 Task: Find connections with filter location Mitcham with filter topic #Futurismwith filter profile language Spanish with filter current company WIKA Group with filter school Uttarakhand Technical University with filter industry Computer Hardware Manufacturing with filter service category Graphic Design with filter keywords title Travel Agent
Action: Mouse moved to (520, 55)
Screenshot: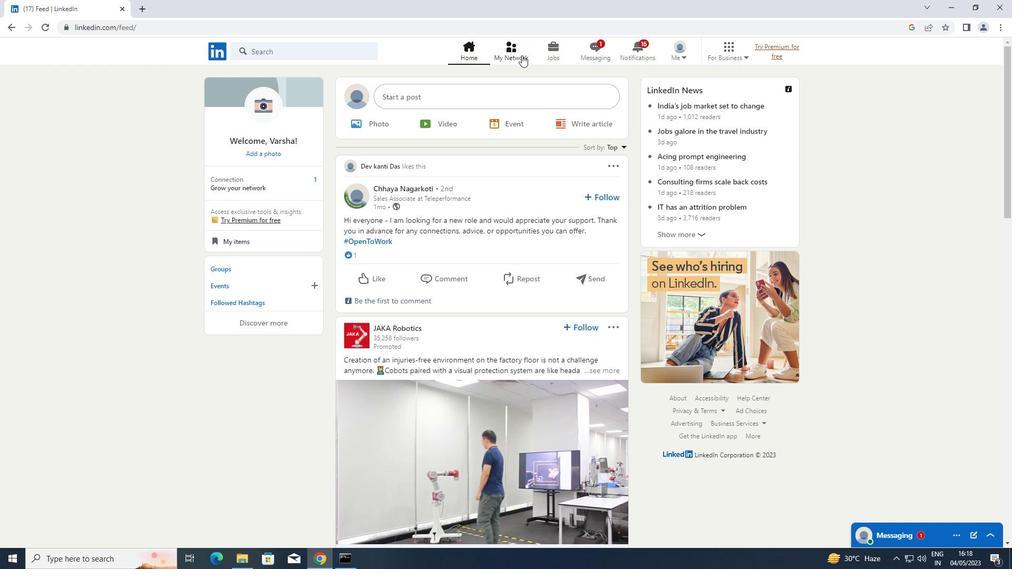 
Action: Mouse pressed left at (520, 55)
Screenshot: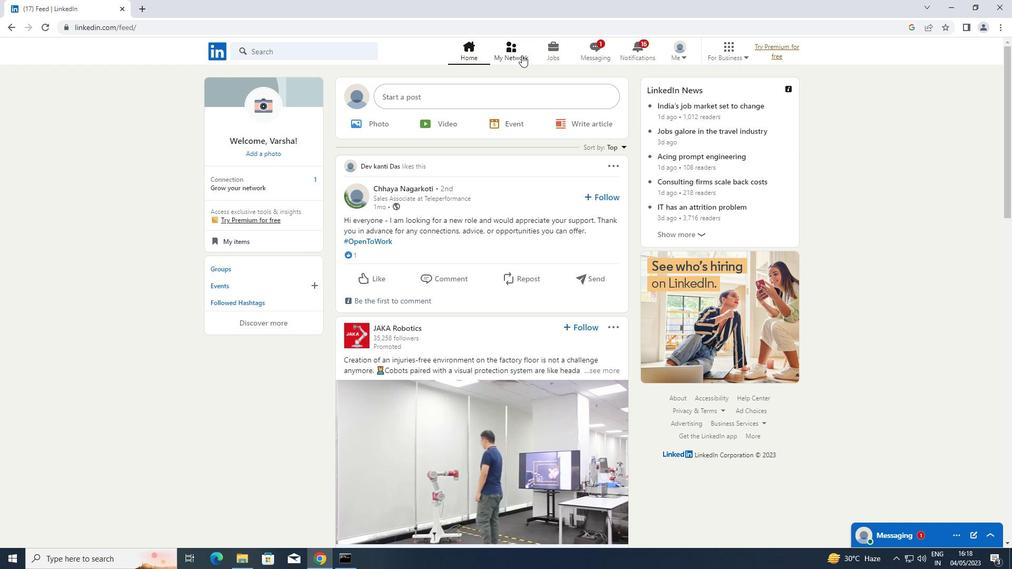 
Action: Mouse moved to (247, 105)
Screenshot: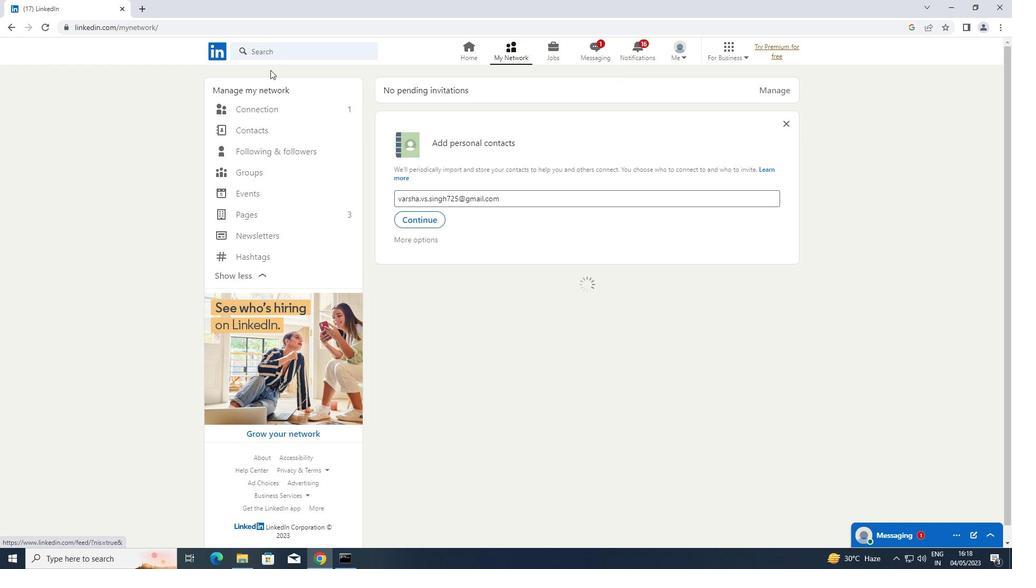 
Action: Mouse pressed left at (247, 105)
Screenshot: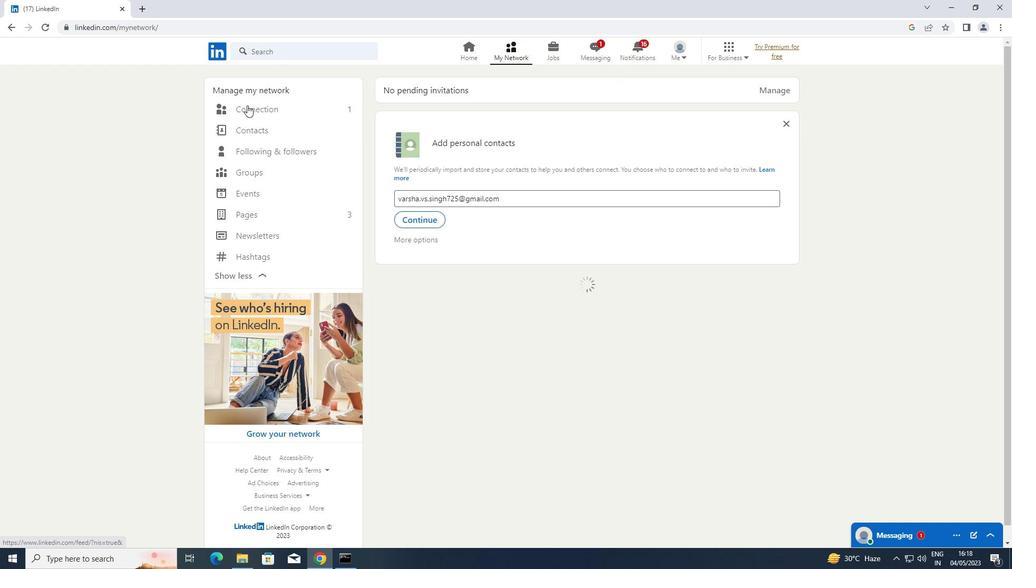 
Action: Mouse moved to (588, 106)
Screenshot: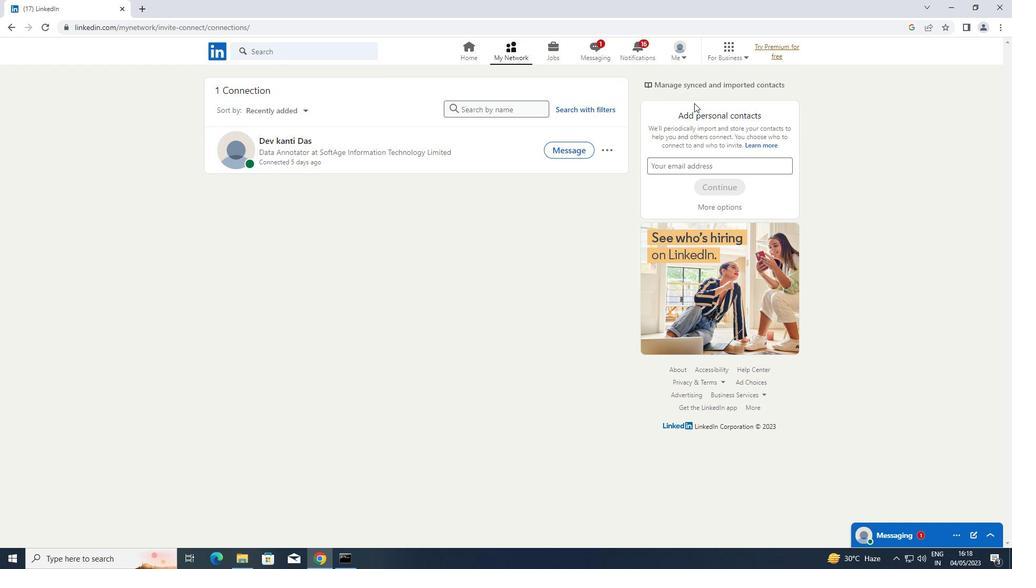 
Action: Mouse pressed left at (588, 106)
Screenshot: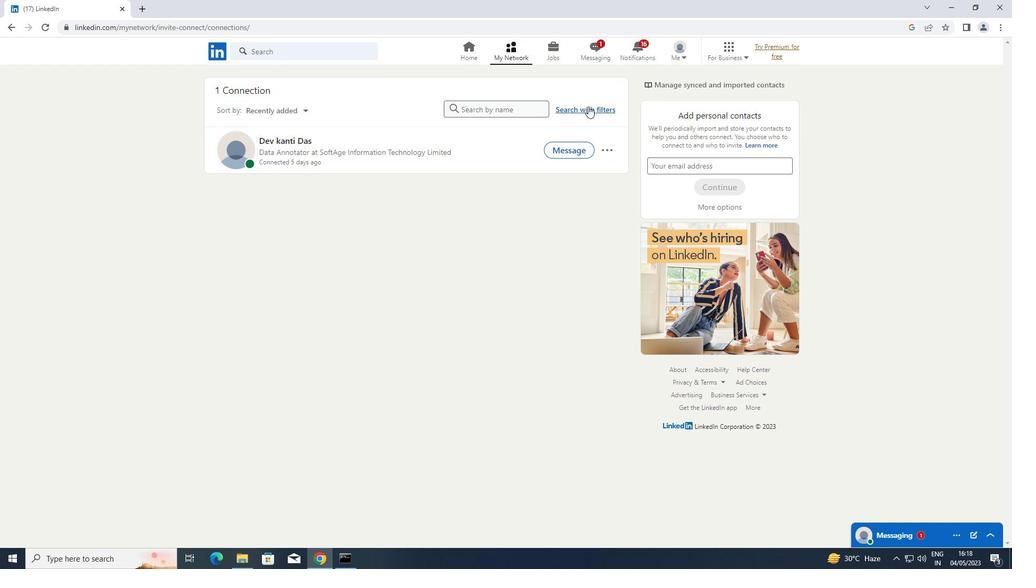
Action: Mouse moved to (545, 83)
Screenshot: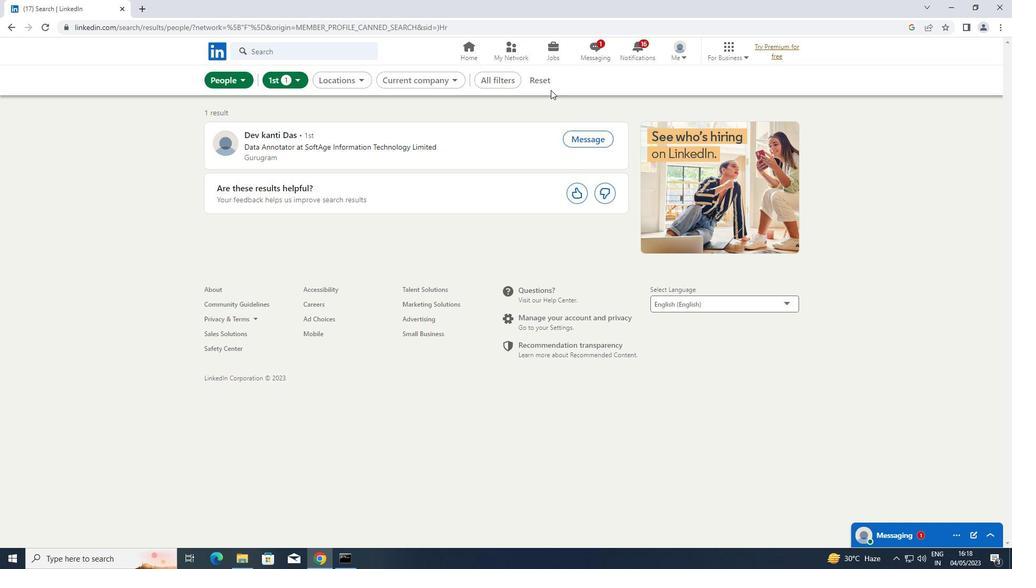 
Action: Mouse pressed left at (545, 83)
Screenshot: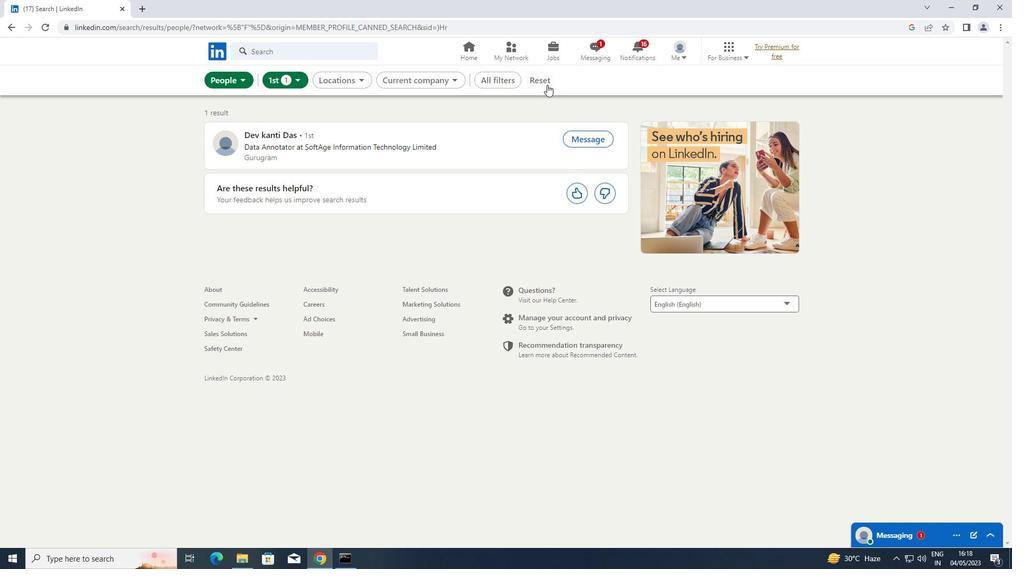 
Action: Mouse moved to (528, 83)
Screenshot: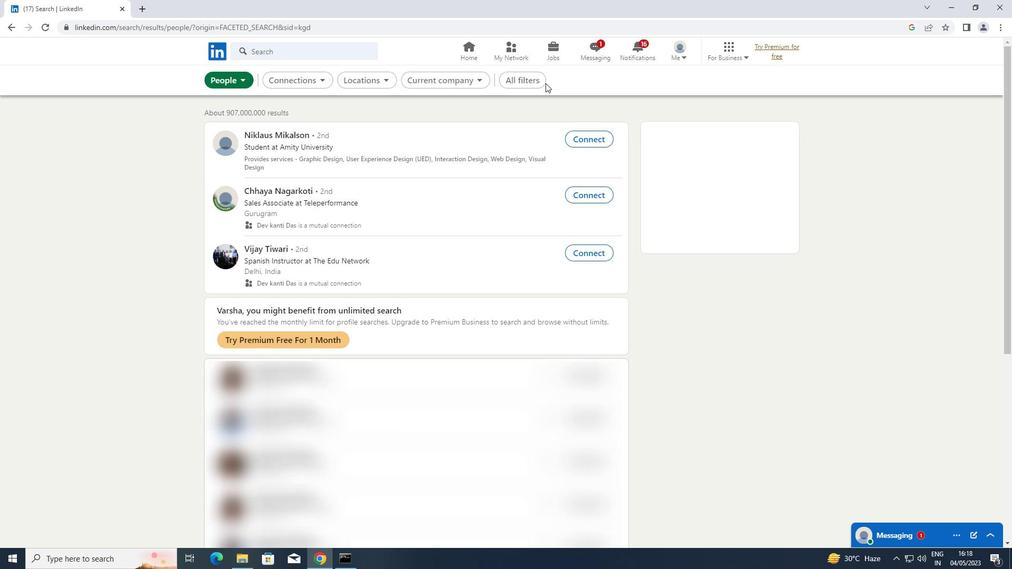 
Action: Mouse pressed left at (528, 83)
Screenshot: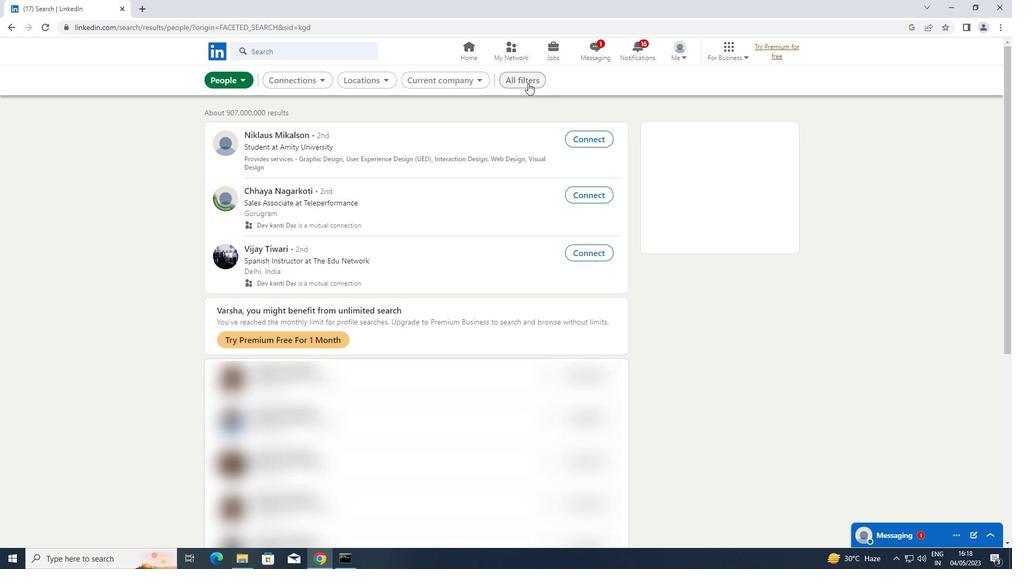 
Action: Mouse moved to (751, 231)
Screenshot: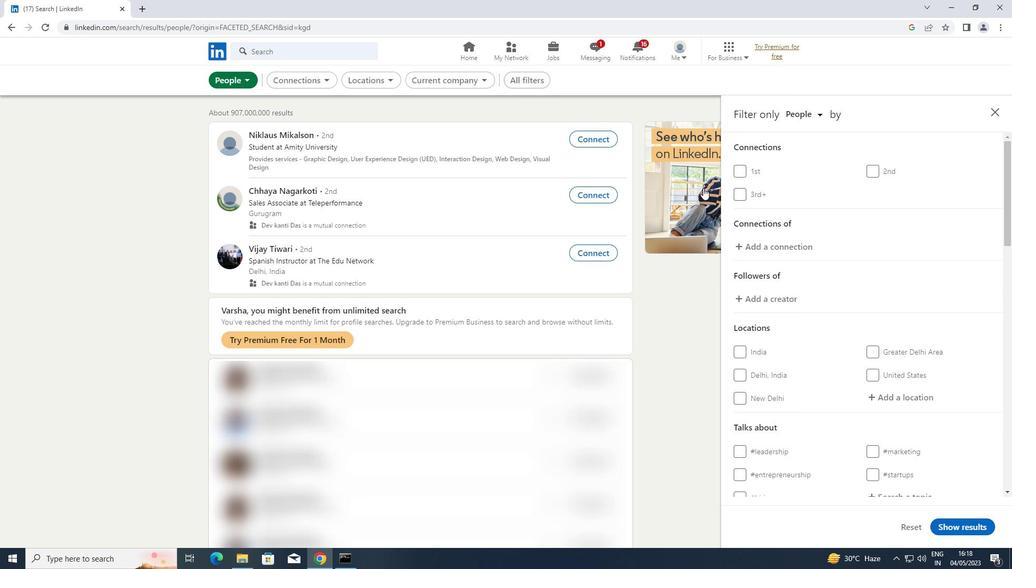 
Action: Mouse scrolled (751, 230) with delta (0, 0)
Screenshot: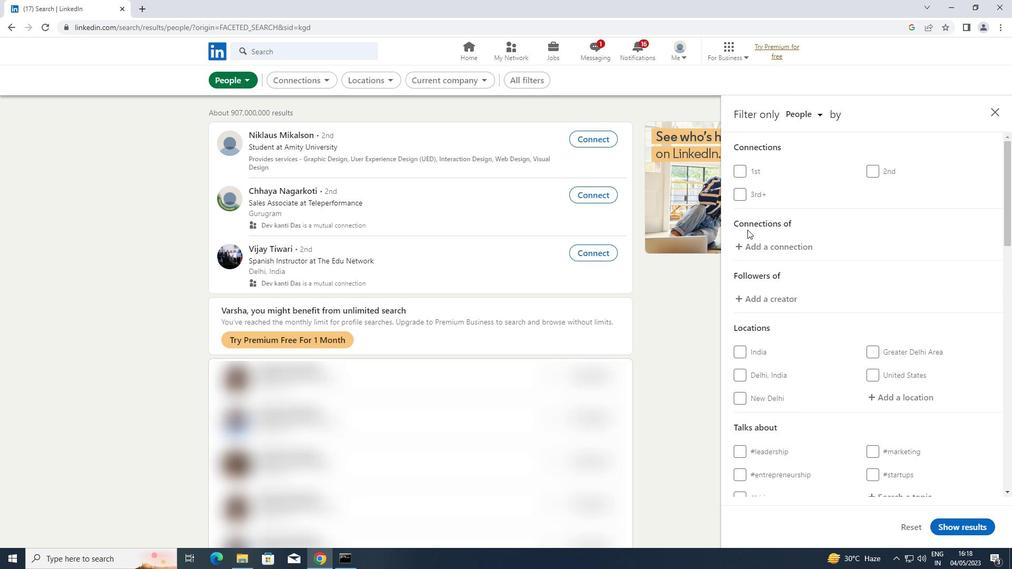 
Action: Mouse scrolled (751, 230) with delta (0, 0)
Screenshot: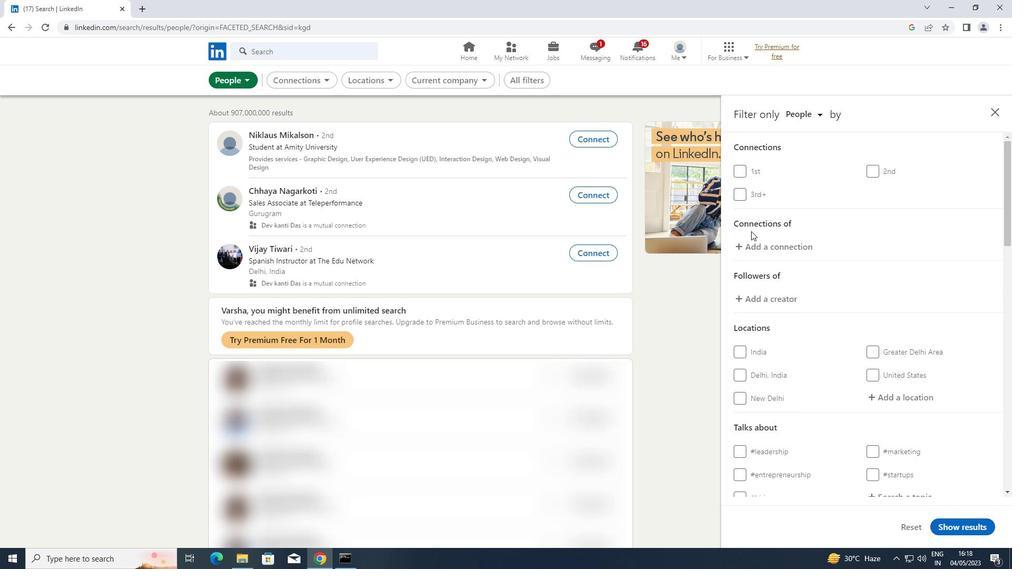 
Action: Mouse moved to (899, 283)
Screenshot: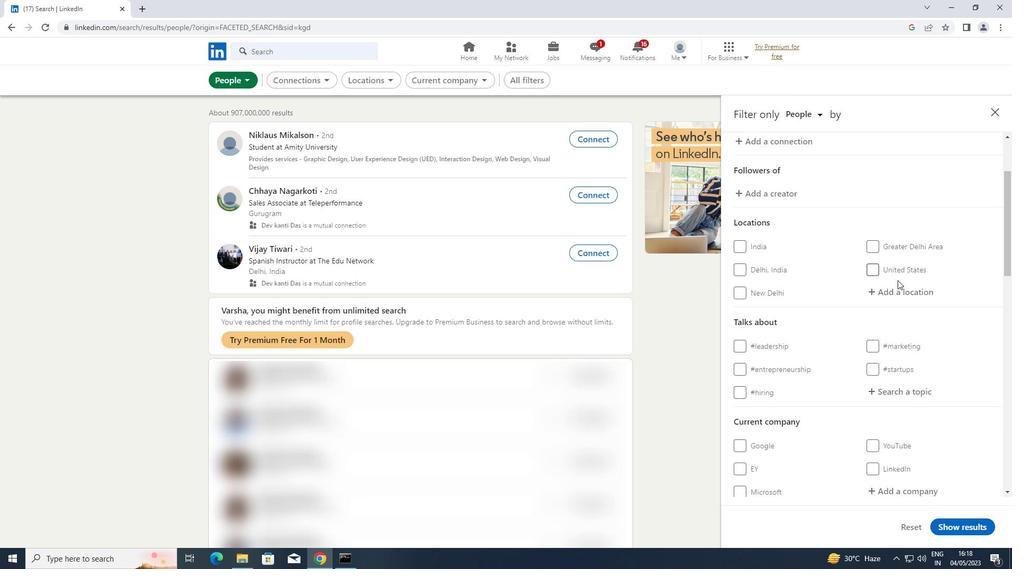 
Action: Mouse pressed left at (899, 283)
Screenshot: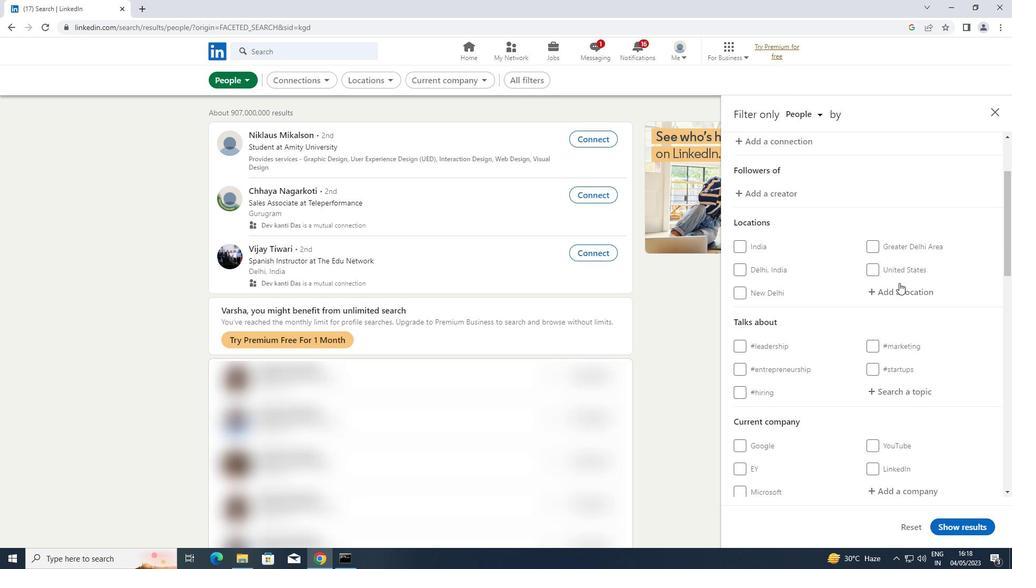 
Action: Key pressed <Key.shift>MITCHAM
Screenshot: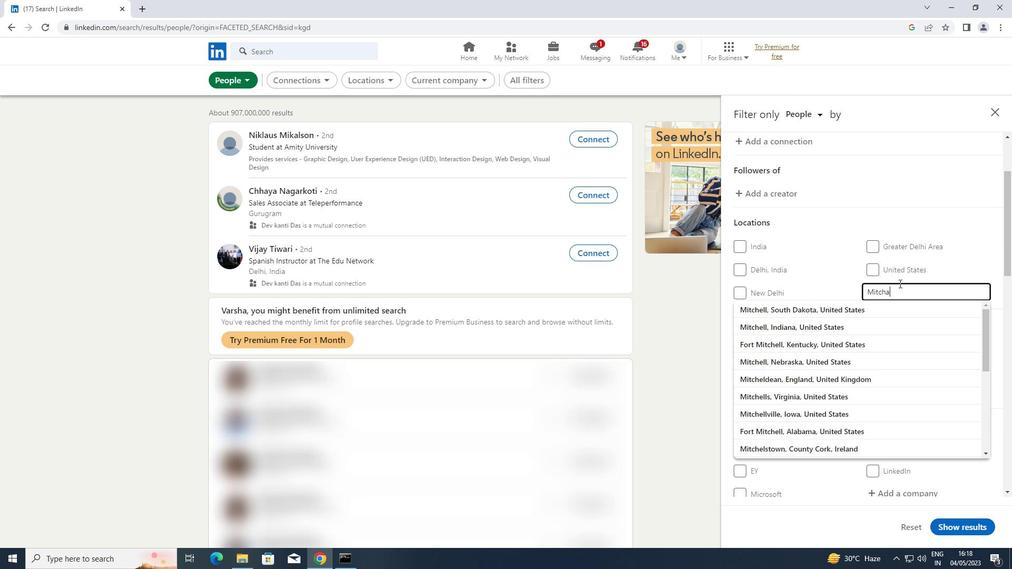 
Action: Mouse moved to (902, 389)
Screenshot: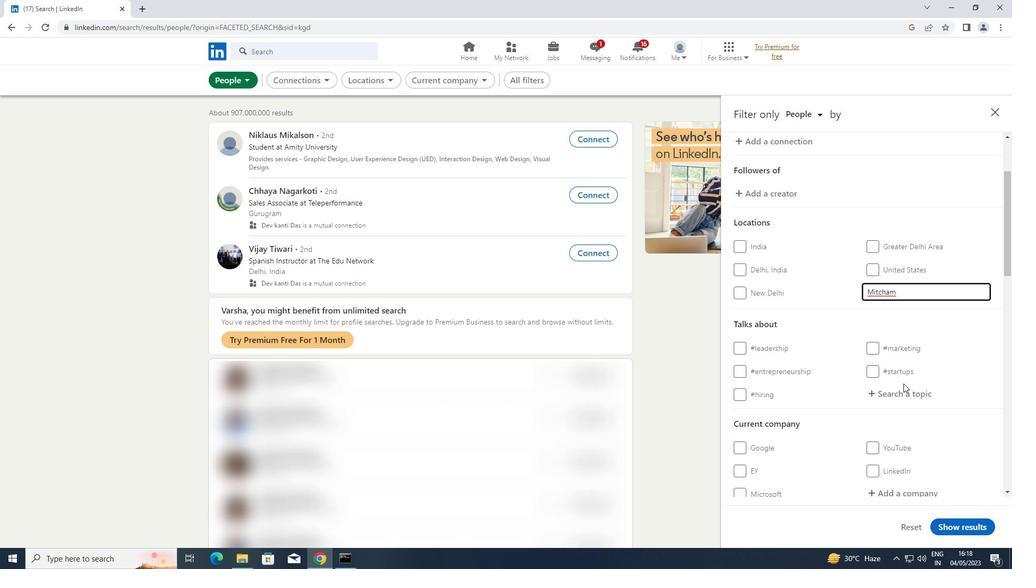 
Action: Mouse pressed left at (902, 389)
Screenshot: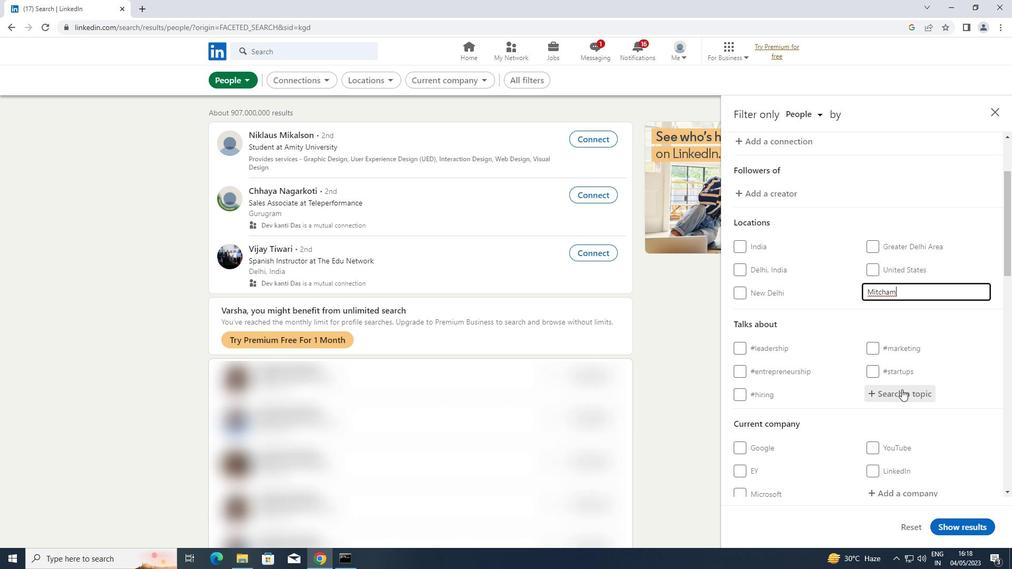 
Action: Key pressed <Key.shift>FUTURISM
Screenshot: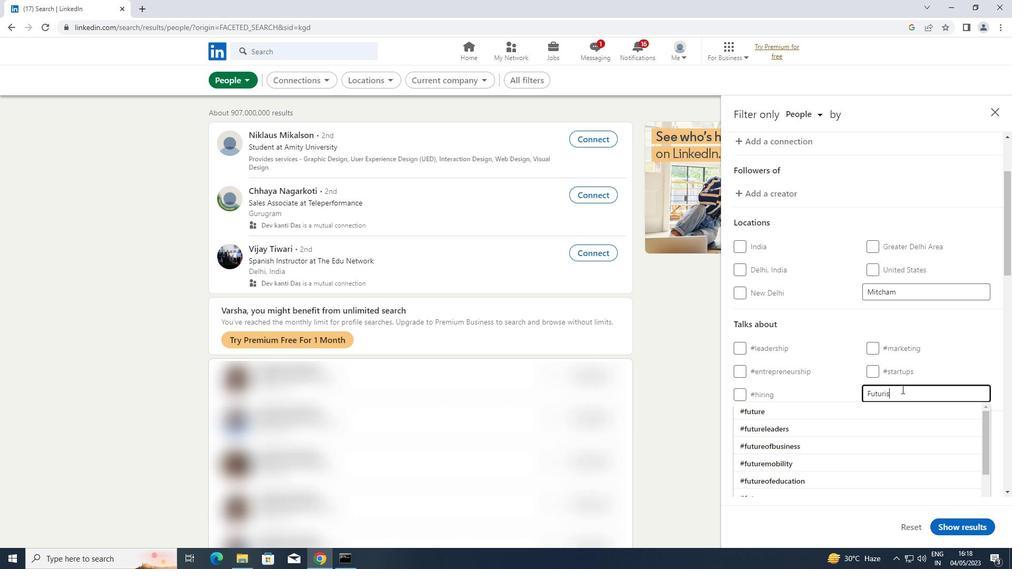 
Action: Mouse moved to (782, 409)
Screenshot: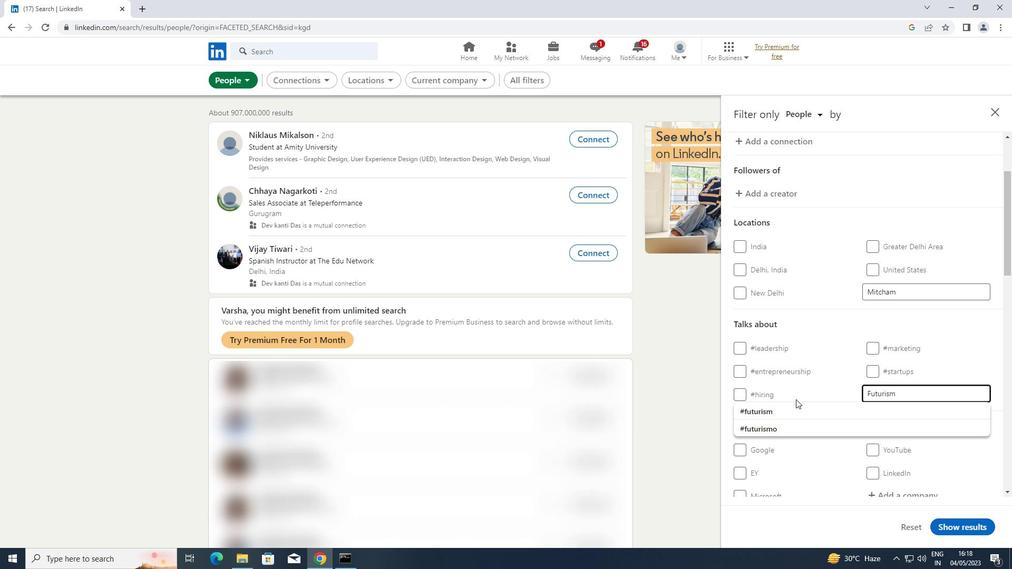 
Action: Mouse pressed left at (782, 409)
Screenshot: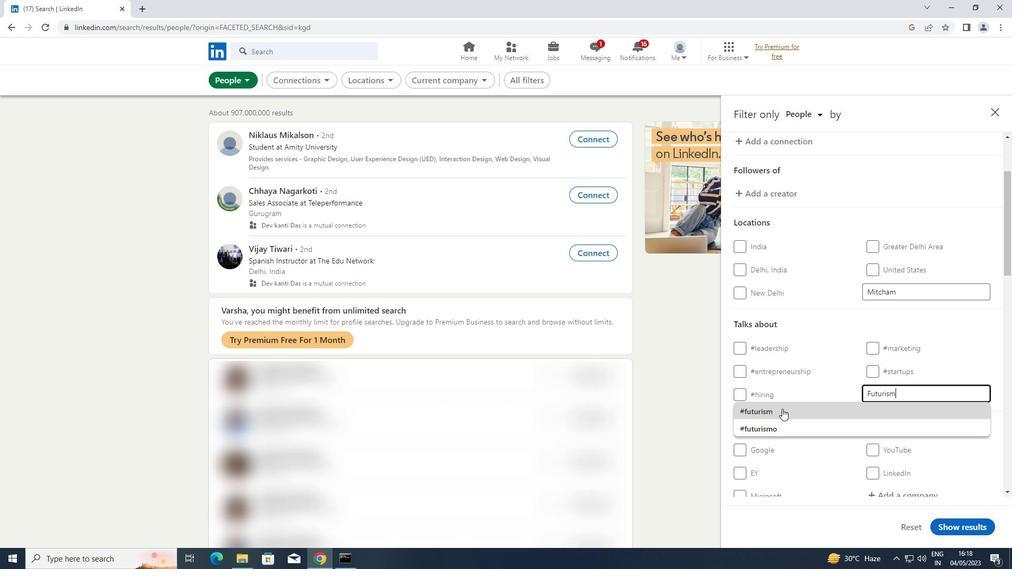 
Action: Mouse moved to (808, 389)
Screenshot: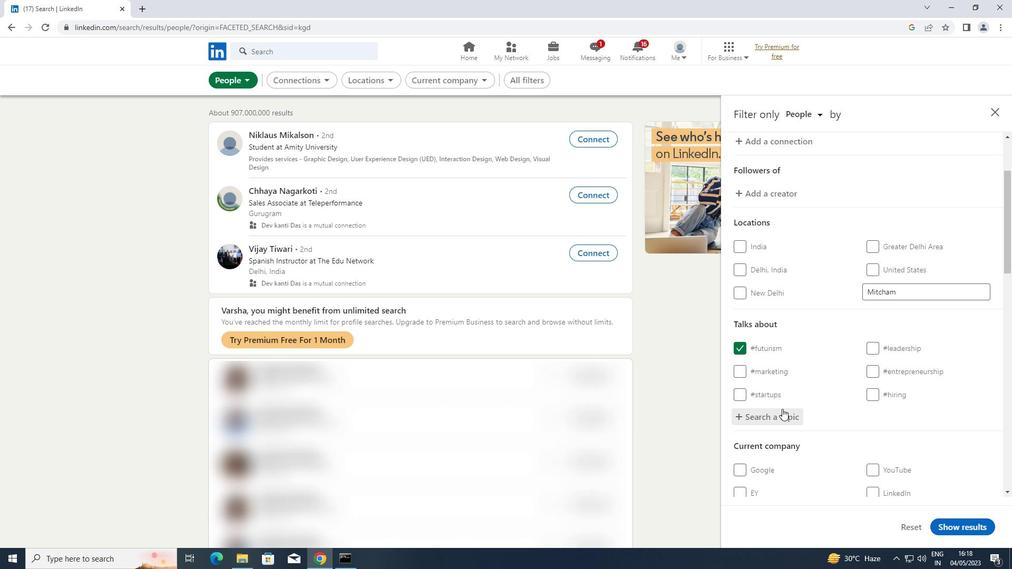 
Action: Mouse scrolled (808, 389) with delta (0, 0)
Screenshot: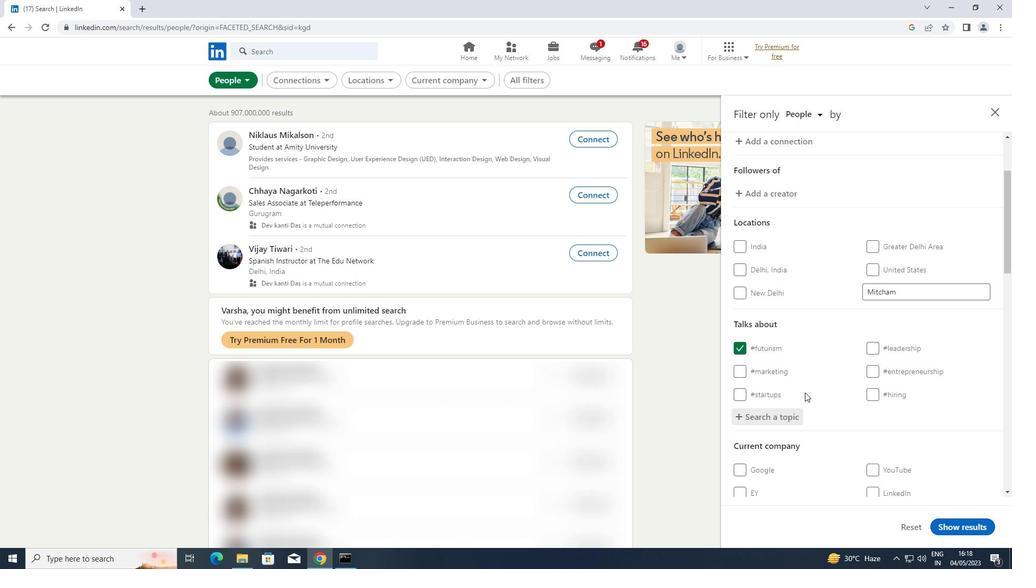 
Action: Mouse scrolled (808, 389) with delta (0, 0)
Screenshot: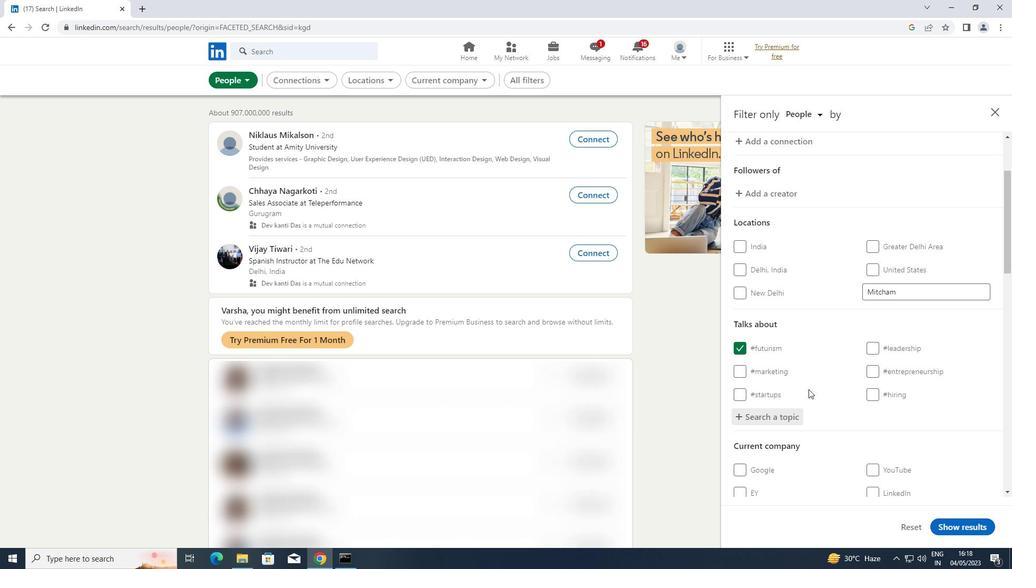 
Action: Mouse scrolled (808, 389) with delta (0, 0)
Screenshot: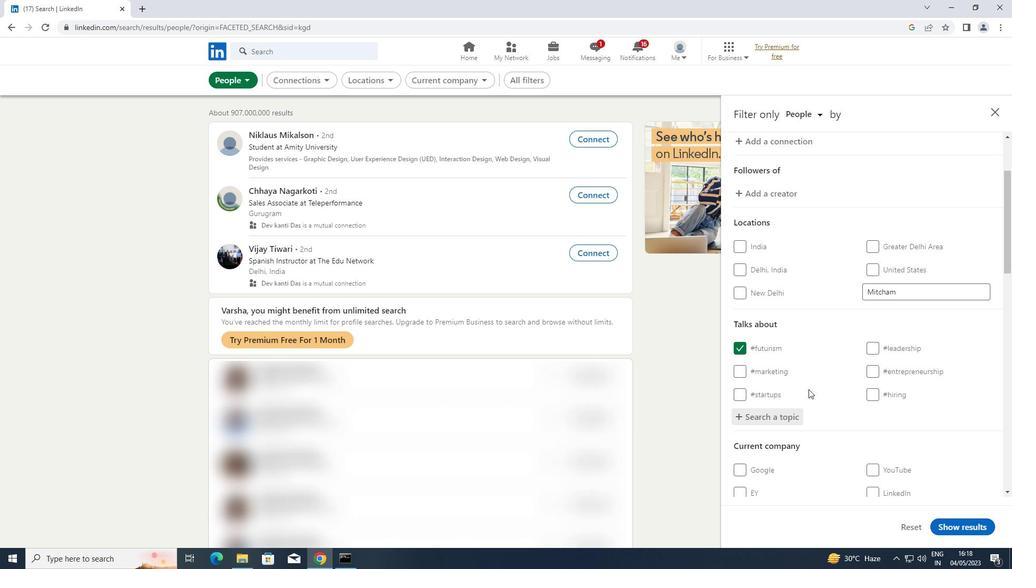 
Action: Mouse scrolled (808, 389) with delta (0, 0)
Screenshot: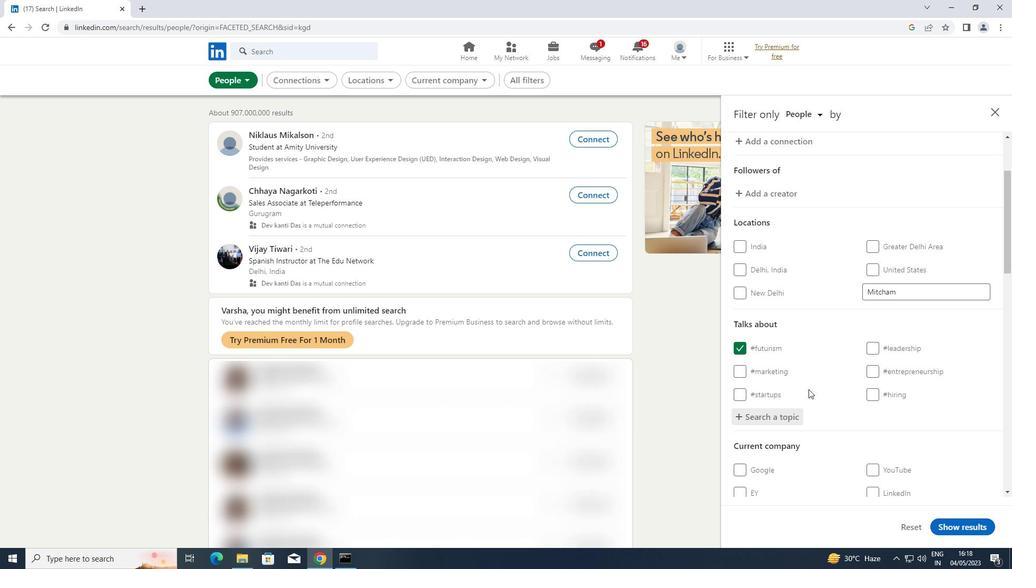 
Action: Mouse scrolled (808, 389) with delta (0, 0)
Screenshot: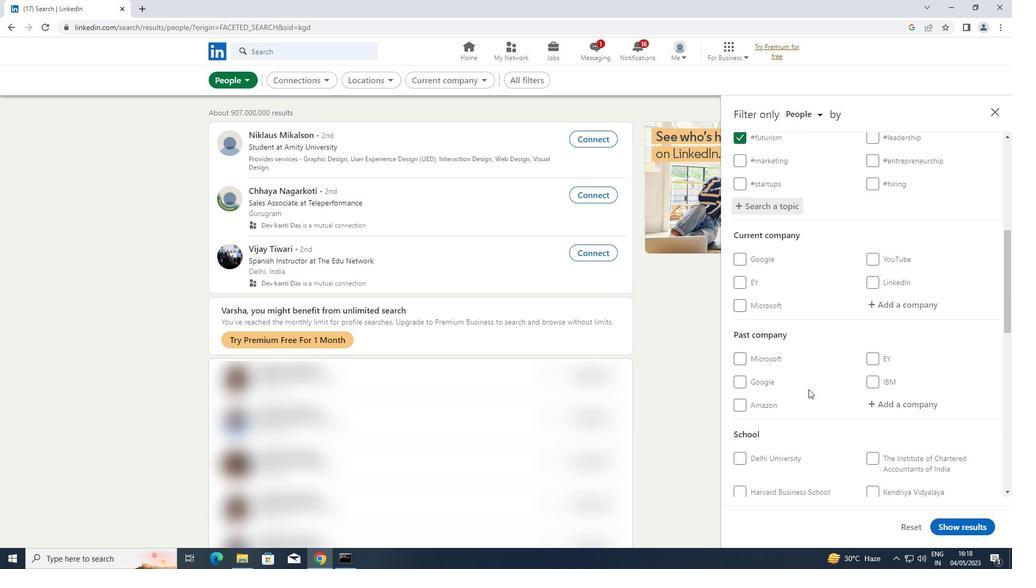 
Action: Mouse scrolled (808, 389) with delta (0, 0)
Screenshot: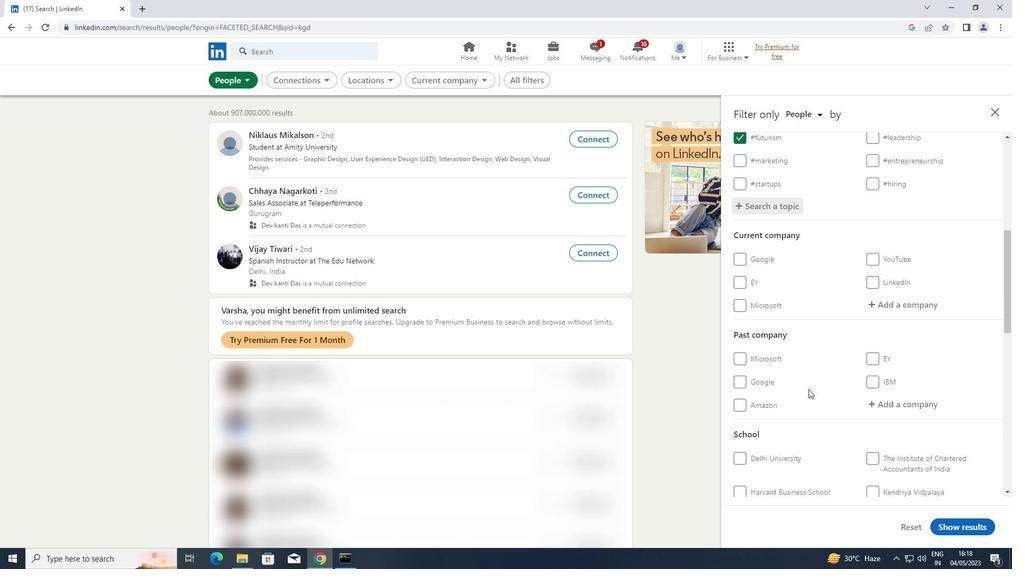 
Action: Mouse scrolled (808, 389) with delta (0, 0)
Screenshot: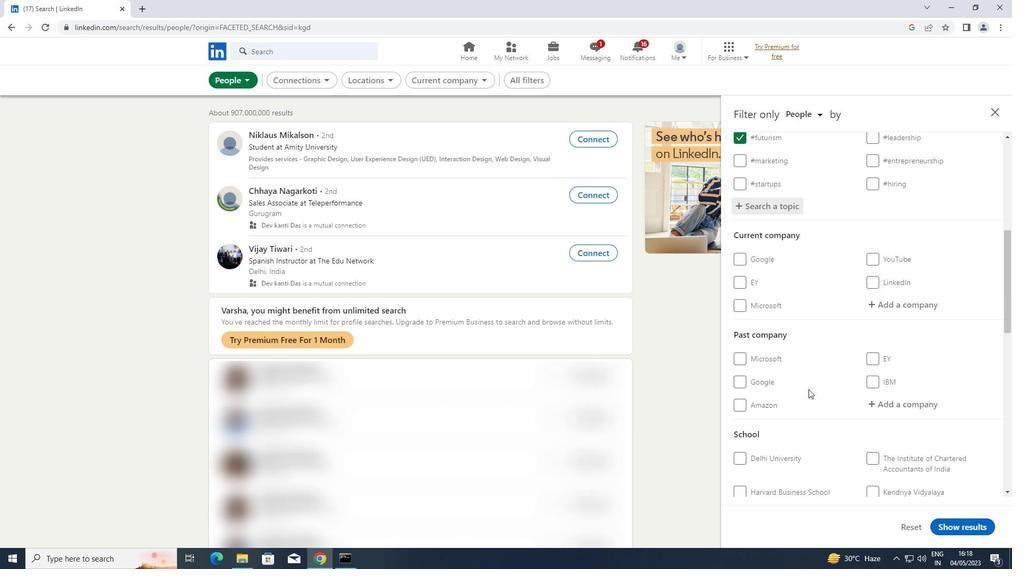 
Action: Mouse scrolled (808, 389) with delta (0, 0)
Screenshot: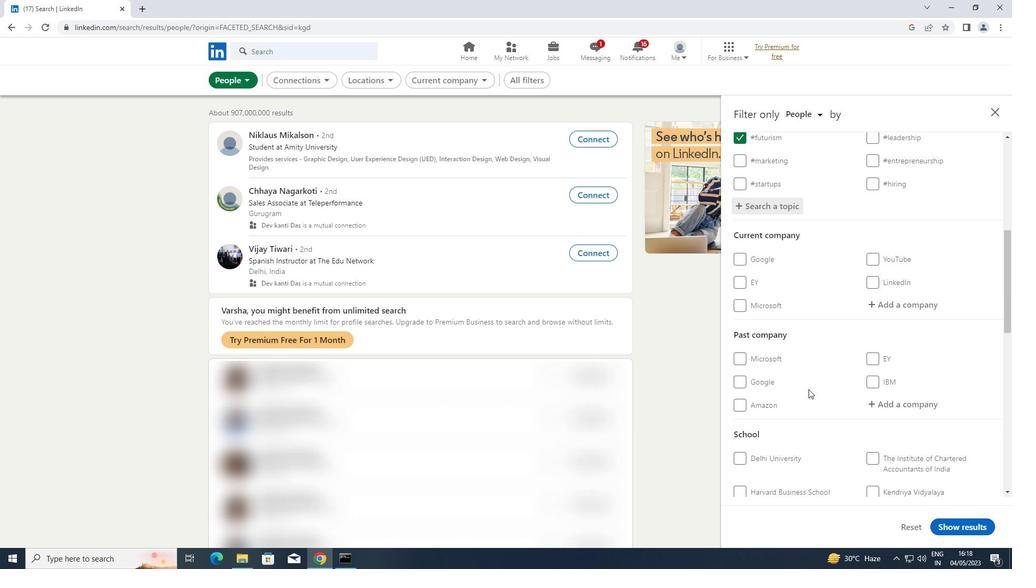 
Action: Mouse scrolled (808, 389) with delta (0, 0)
Screenshot: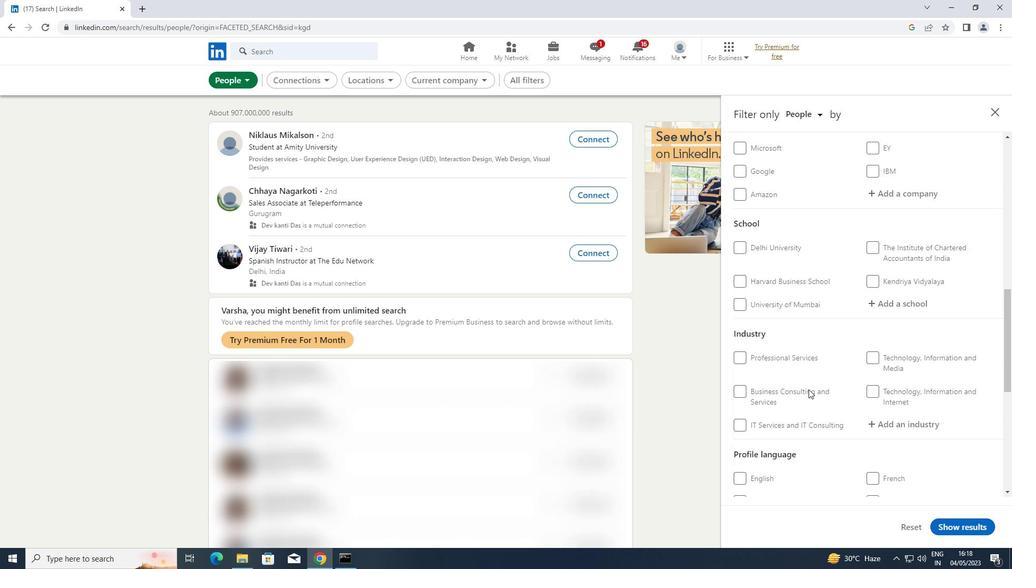 
Action: Mouse scrolled (808, 389) with delta (0, 0)
Screenshot: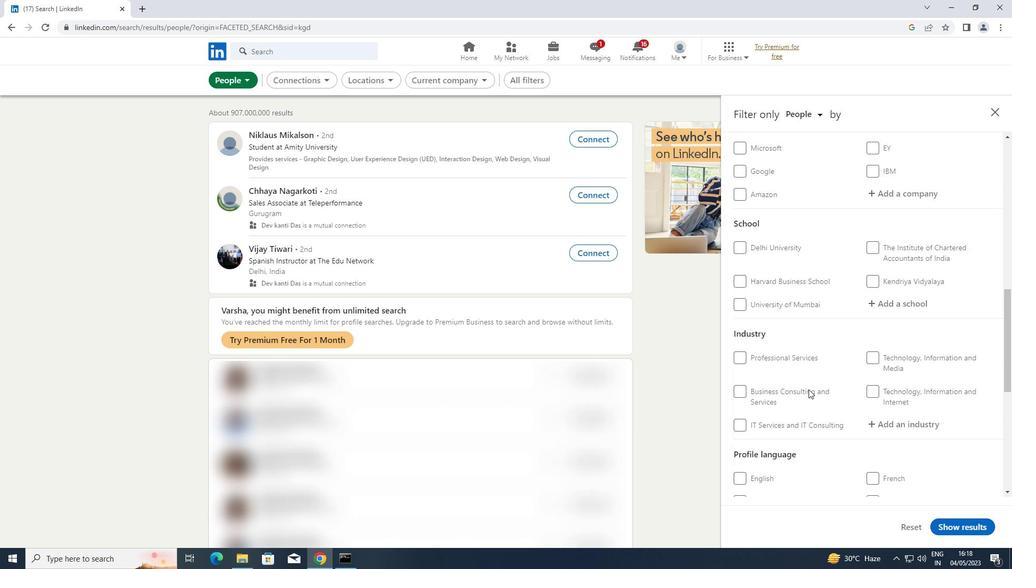 
Action: Mouse moved to (738, 395)
Screenshot: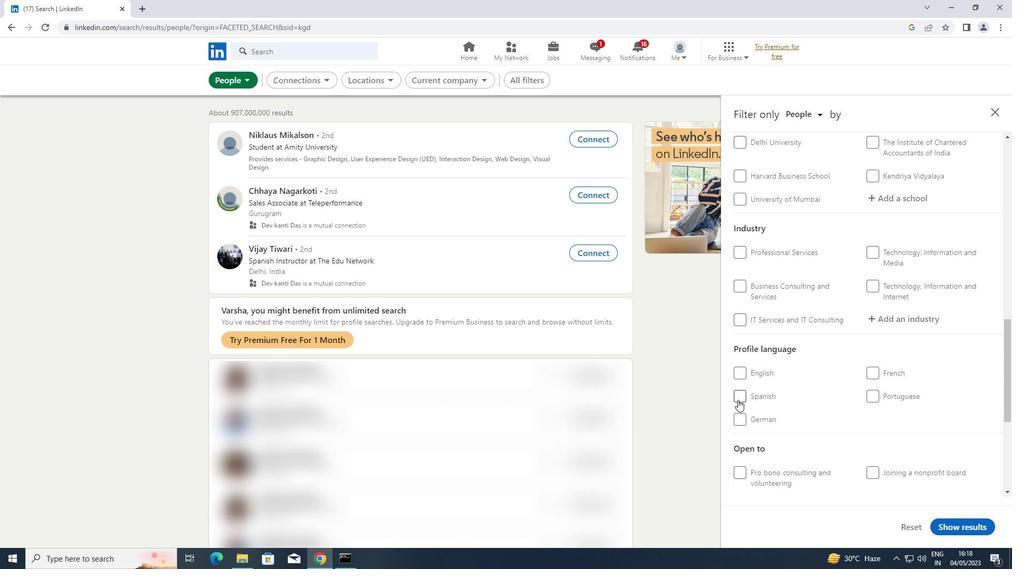 
Action: Mouse pressed left at (738, 395)
Screenshot: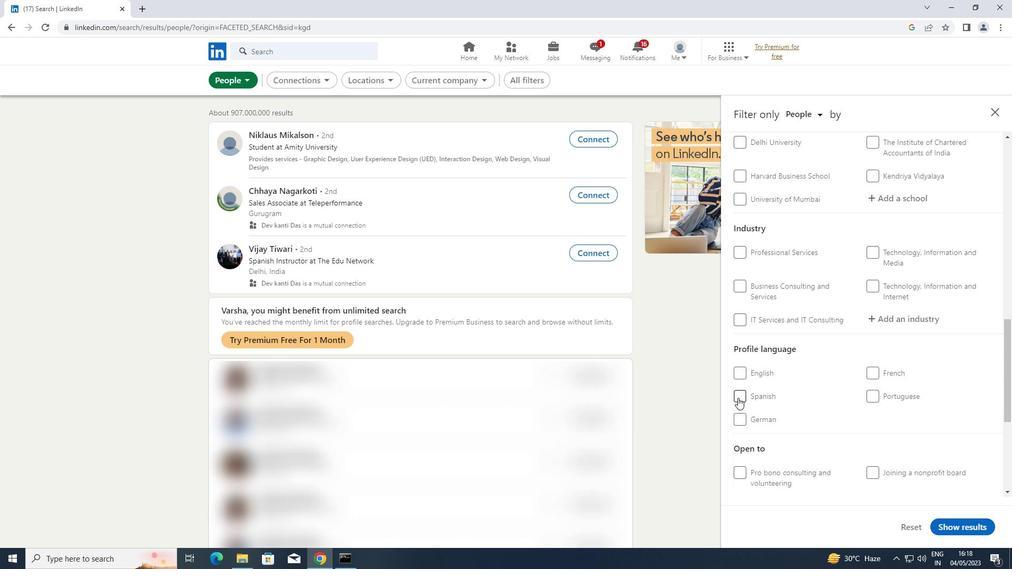 
Action: Mouse moved to (738, 394)
Screenshot: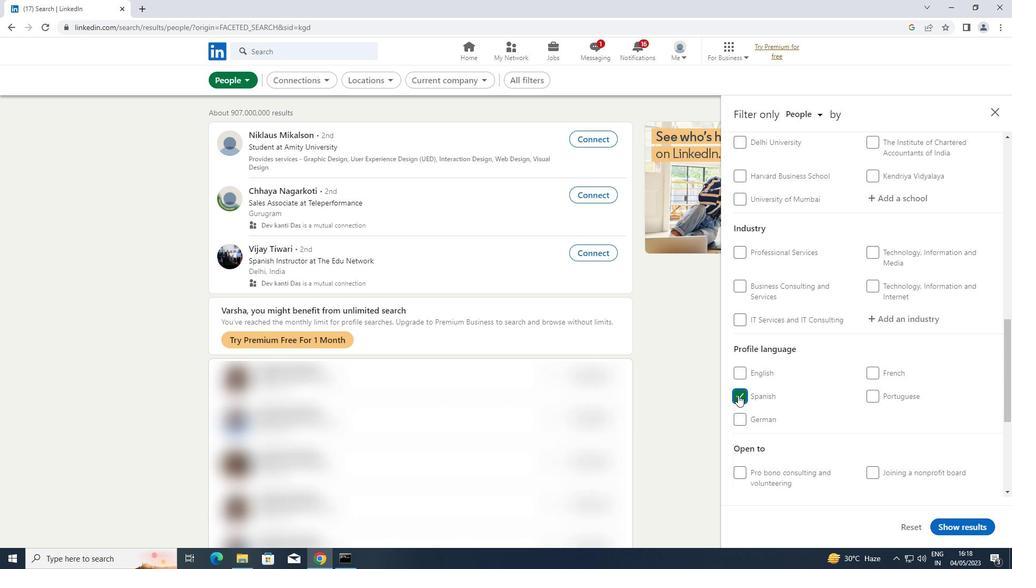
Action: Mouse scrolled (738, 395) with delta (0, 0)
Screenshot: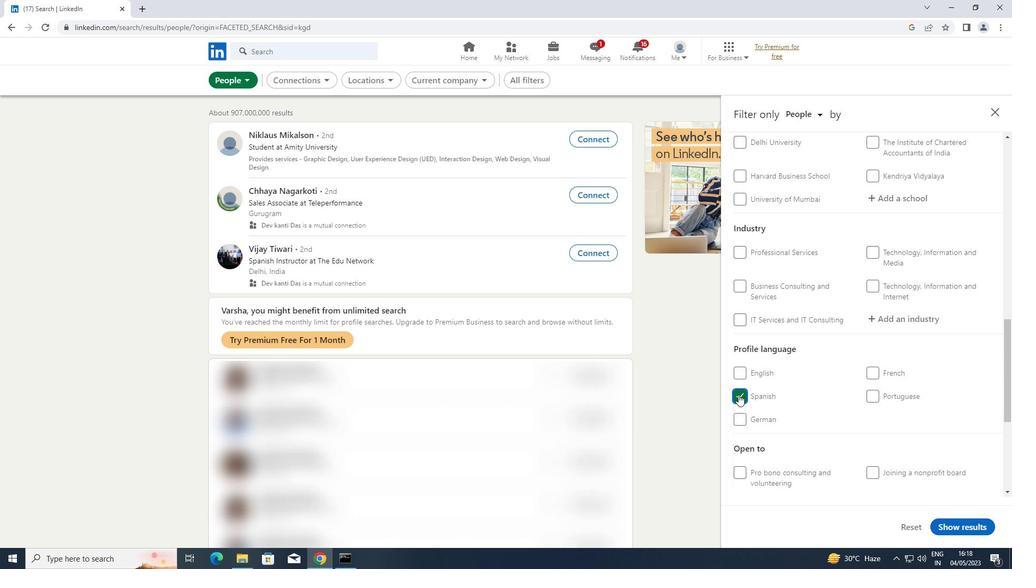 
Action: Mouse scrolled (738, 395) with delta (0, 0)
Screenshot: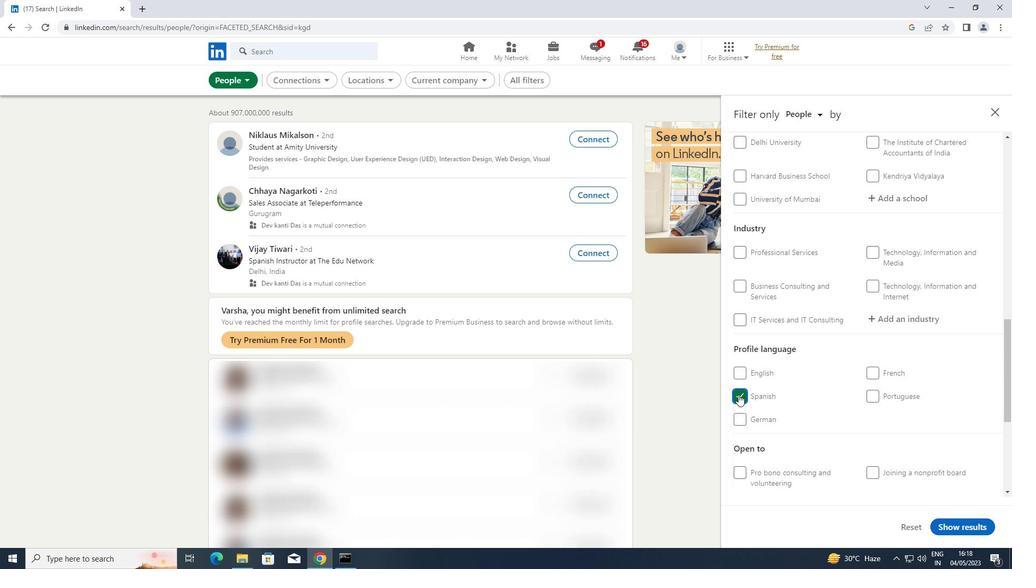 
Action: Mouse scrolled (738, 395) with delta (0, 0)
Screenshot: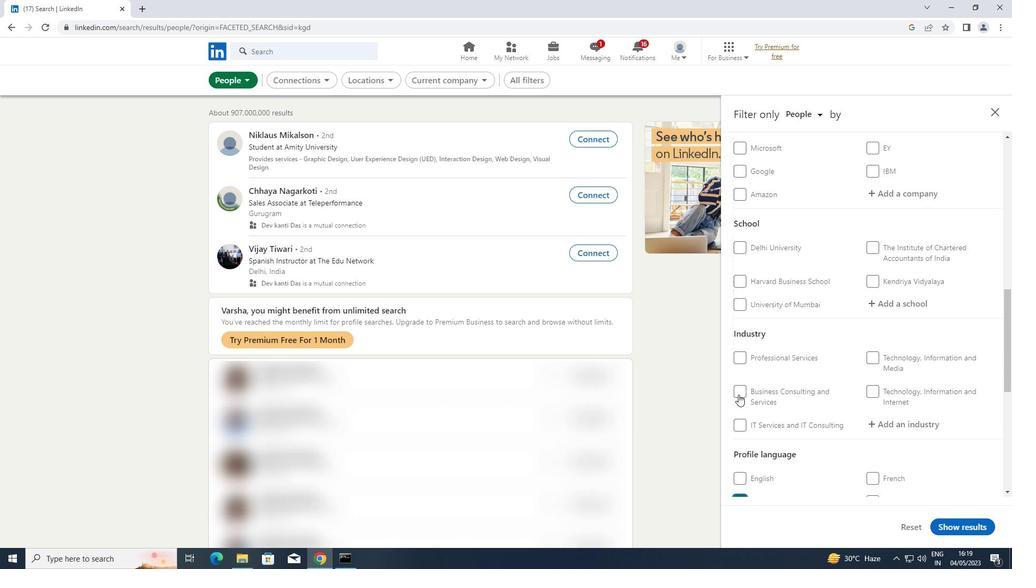 
Action: Mouse scrolled (738, 395) with delta (0, 0)
Screenshot: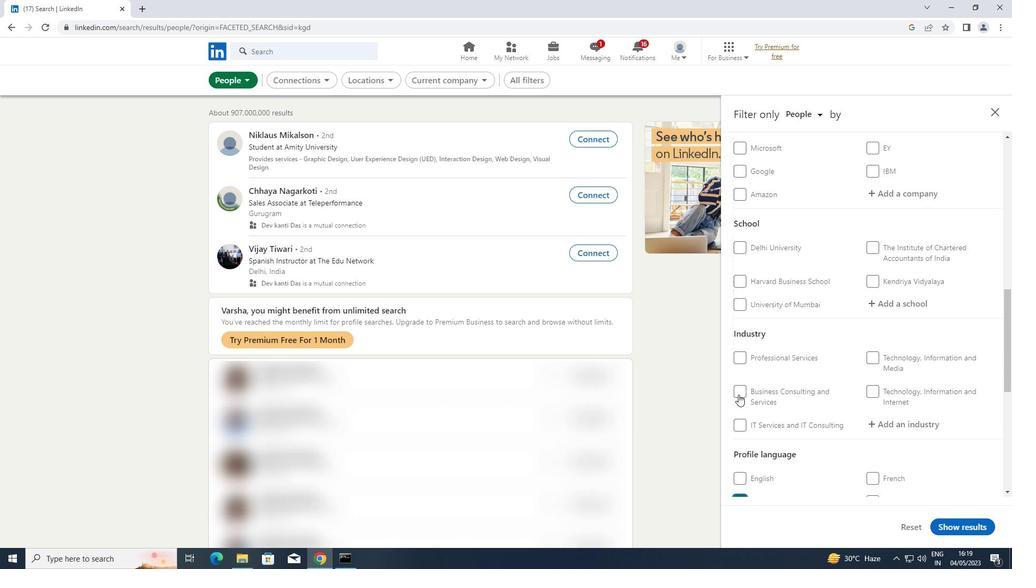 
Action: Mouse scrolled (738, 395) with delta (0, 0)
Screenshot: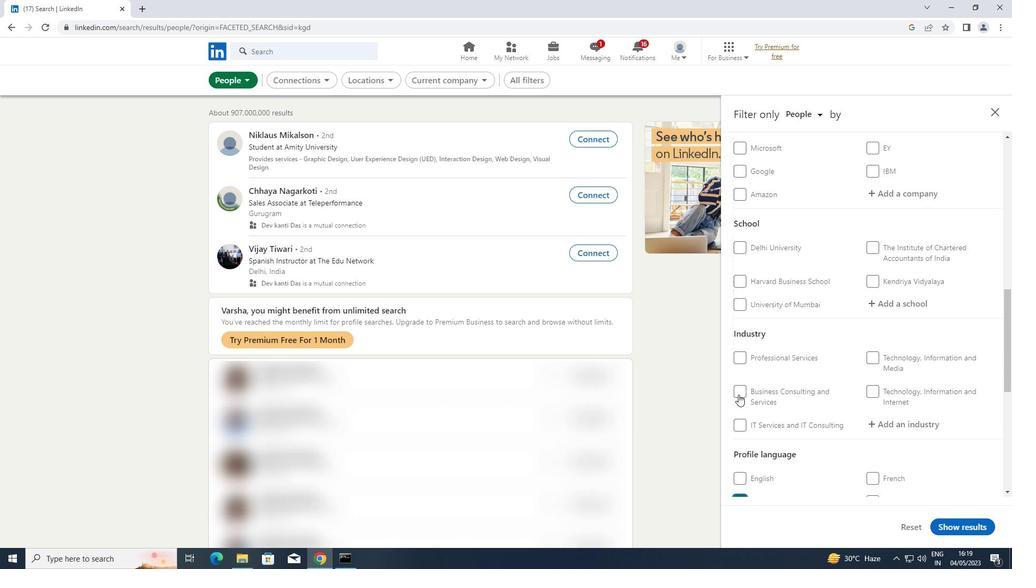
Action: Mouse scrolled (738, 395) with delta (0, 0)
Screenshot: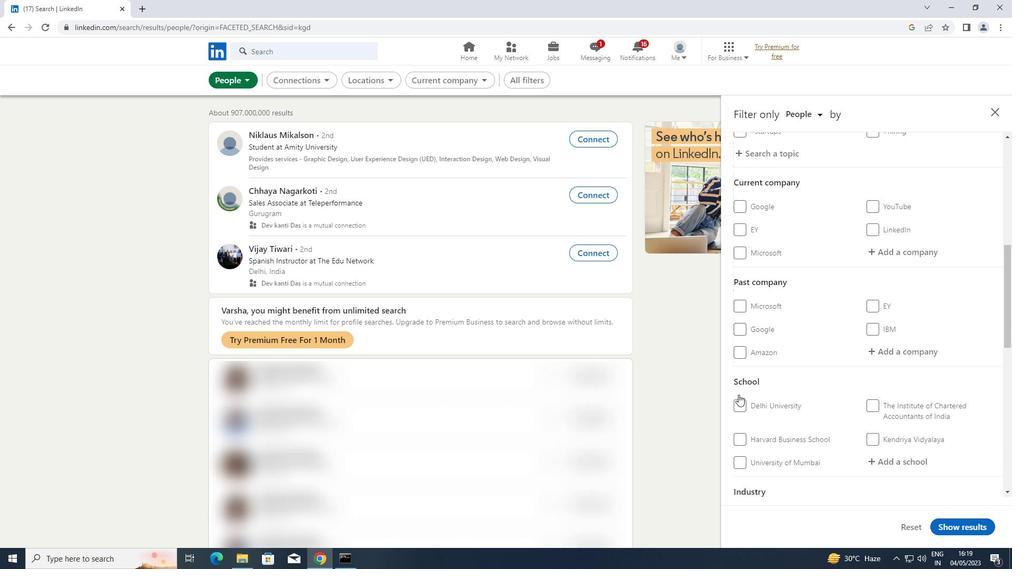 
Action: Mouse moved to (930, 302)
Screenshot: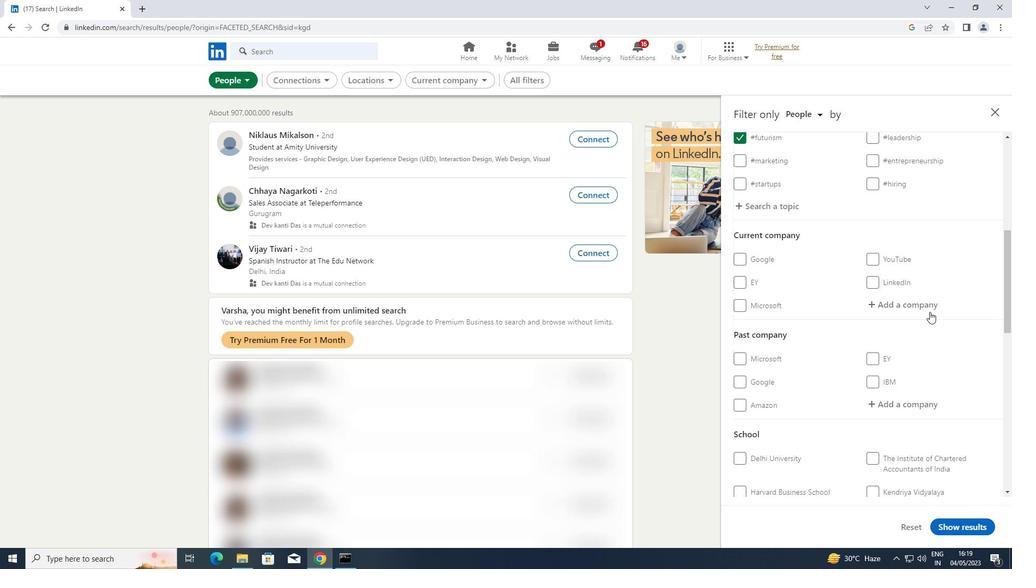 
Action: Mouse pressed left at (930, 302)
Screenshot: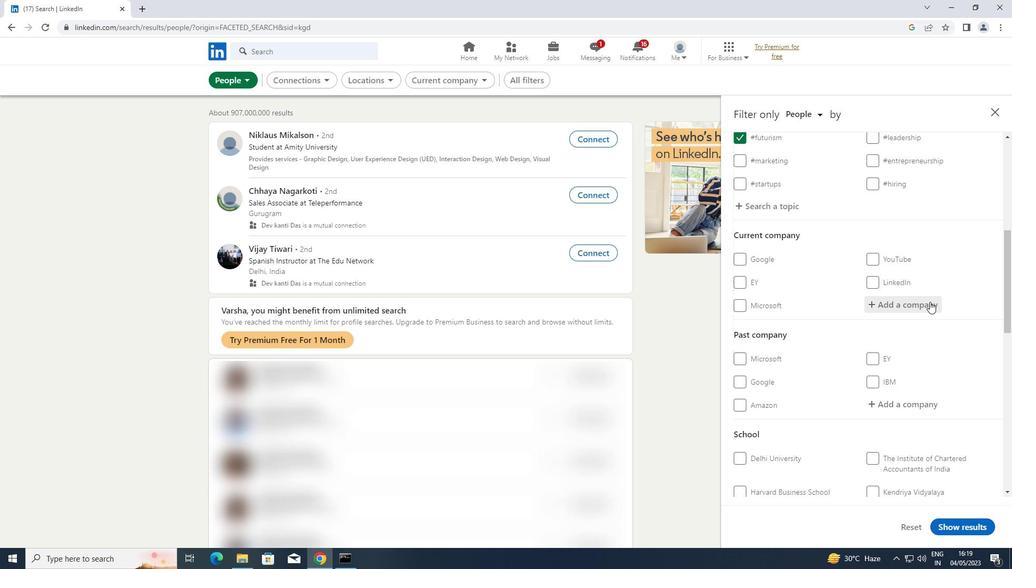 
Action: Key pressed <Key.shift>WIKA
Screenshot: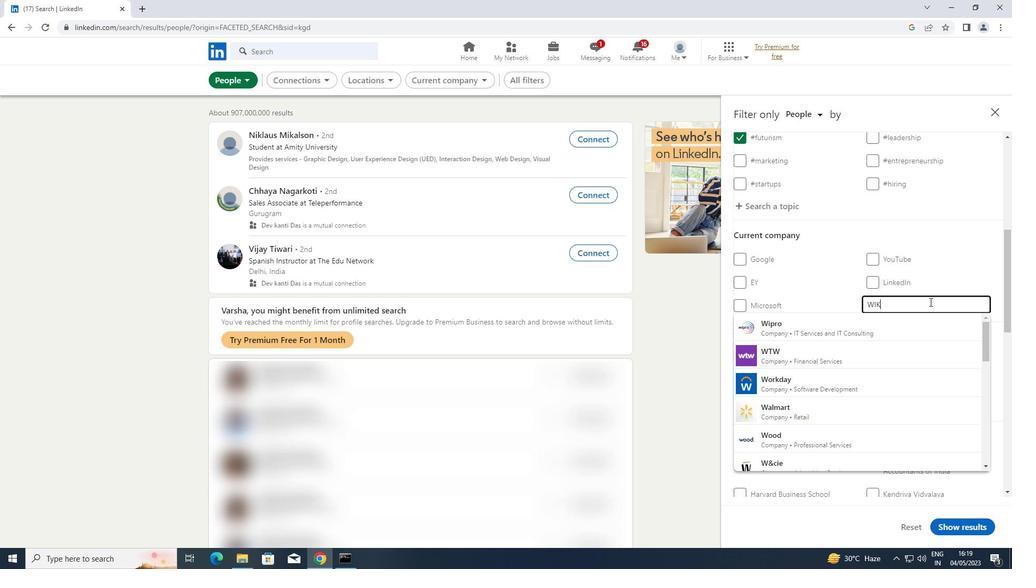 
Action: Mouse moved to (813, 323)
Screenshot: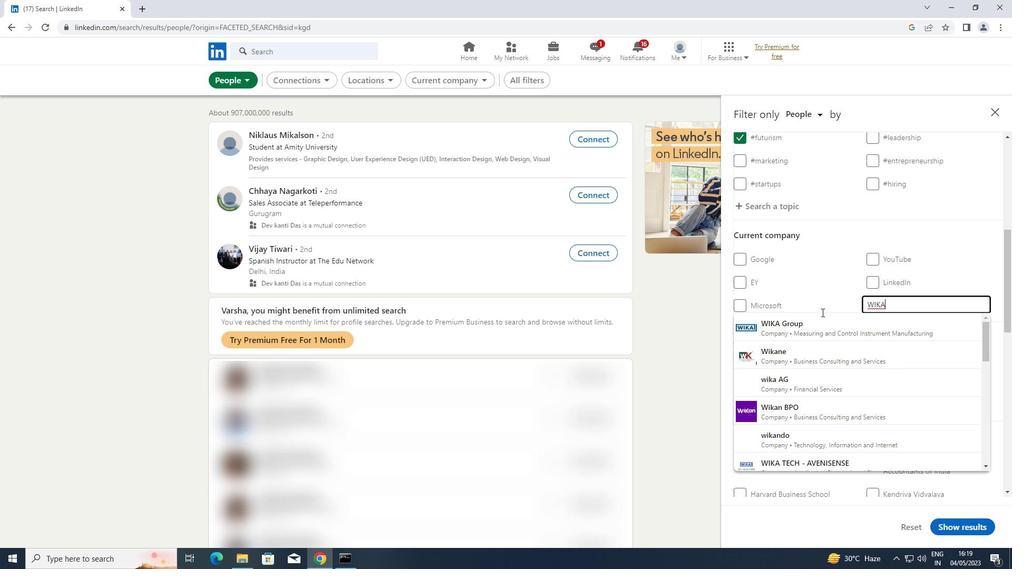 
Action: Mouse pressed left at (813, 323)
Screenshot: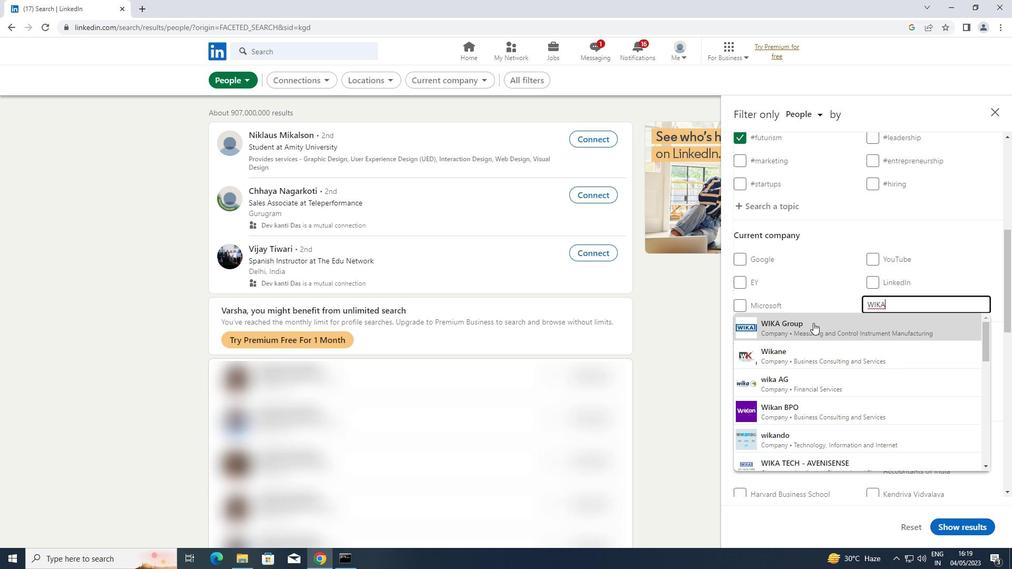 
Action: Mouse scrolled (813, 322) with delta (0, 0)
Screenshot: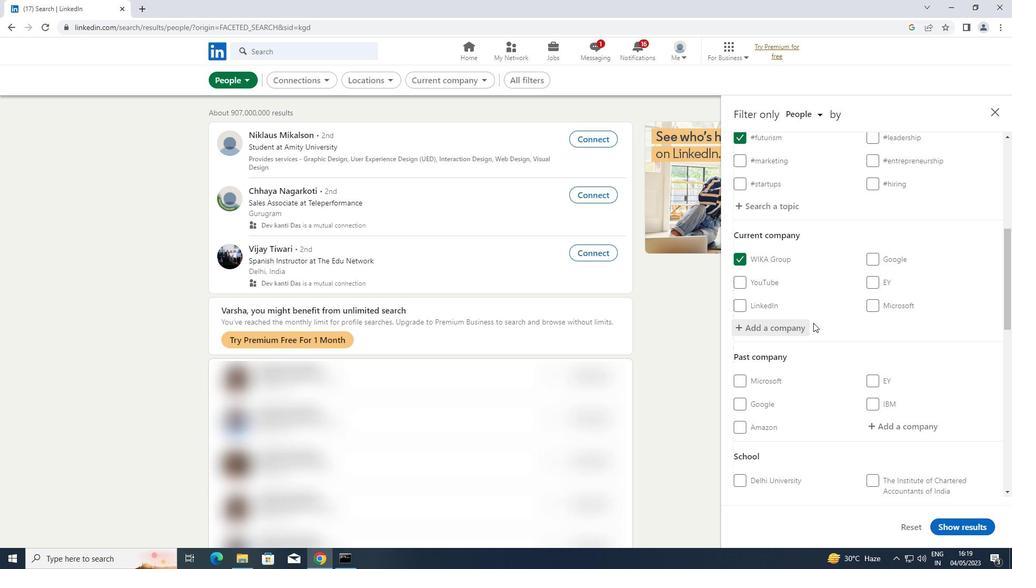 
Action: Mouse scrolled (813, 322) with delta (0, 0)
Screenshot: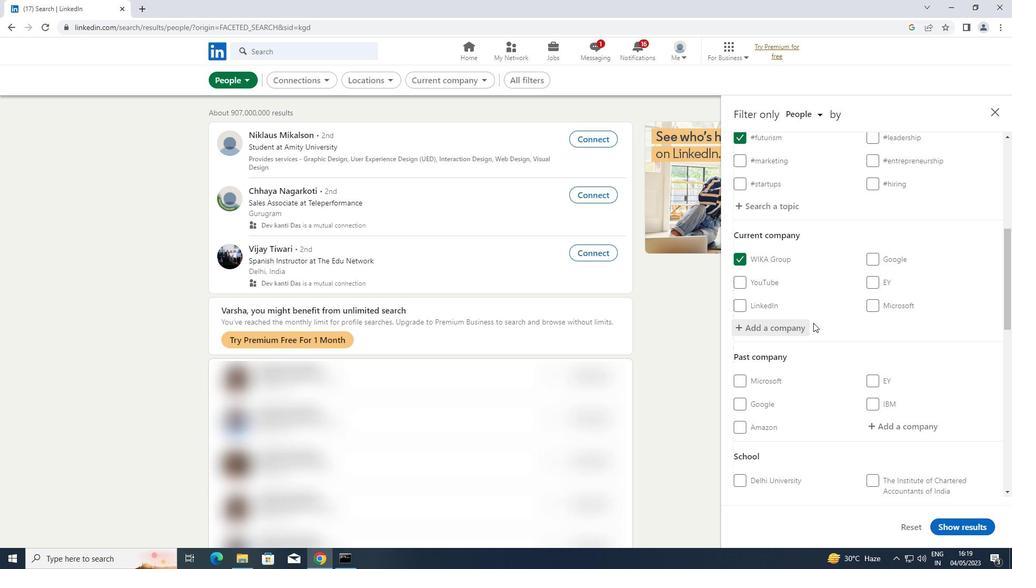 
Action: Mouse moved to (873, 425)
Screenshot: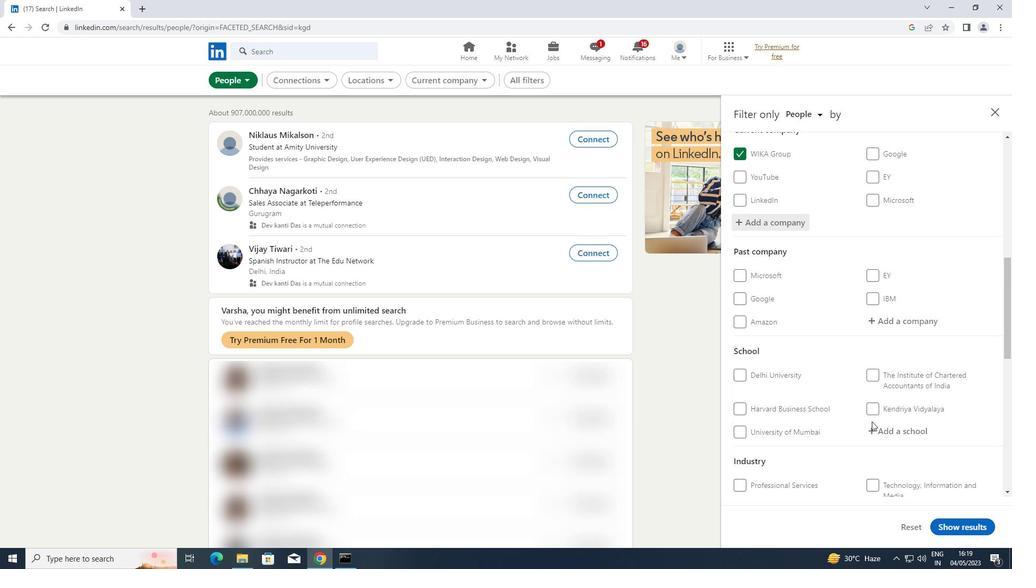 
Action: Mouse pressed left at (873, 425)
Screenshot: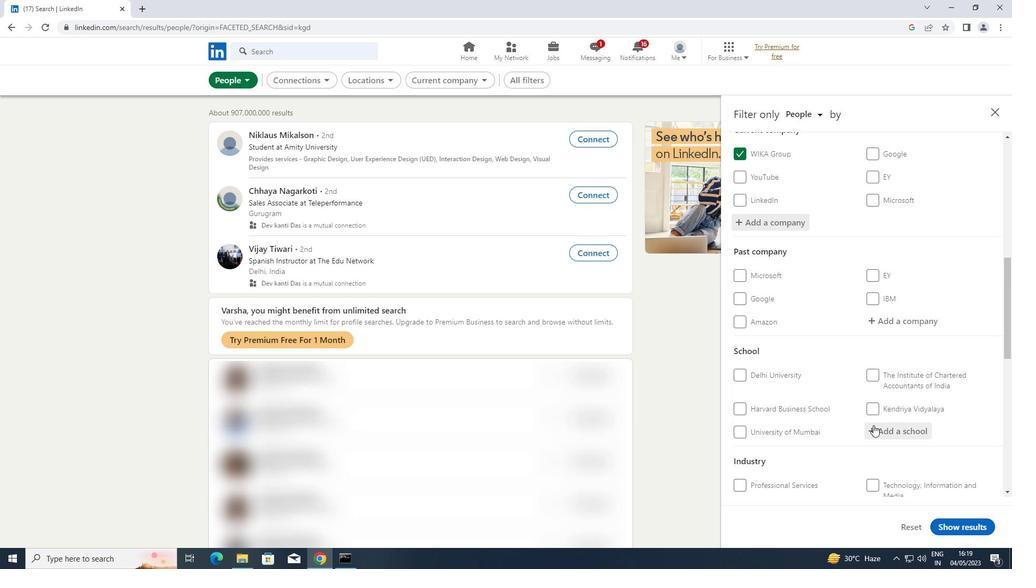 
Action: Key pressed <Key.shift>UTTARAKHAND
Screenshot: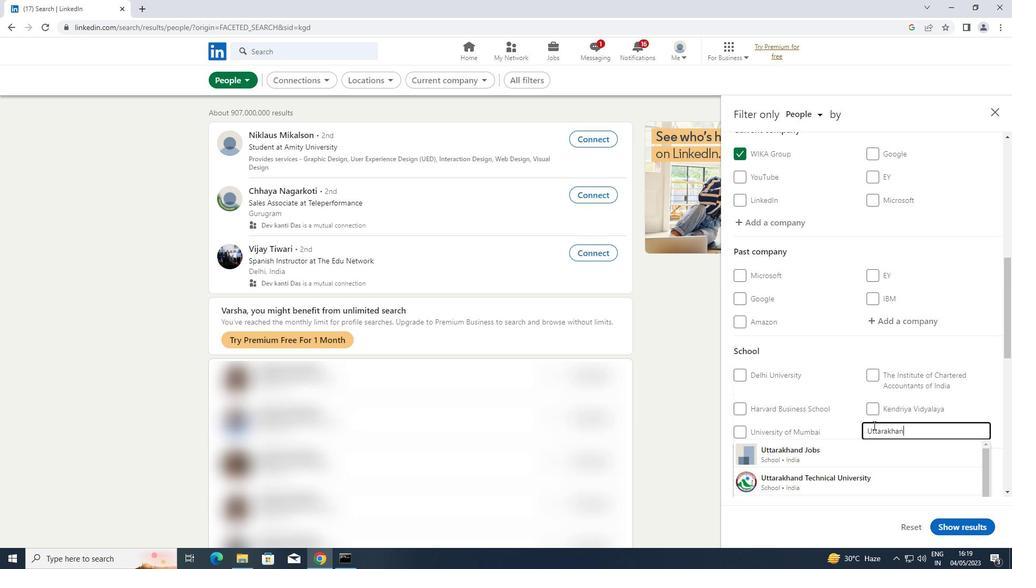 
Action: Mouse moved to (825, 476)
Screenshot: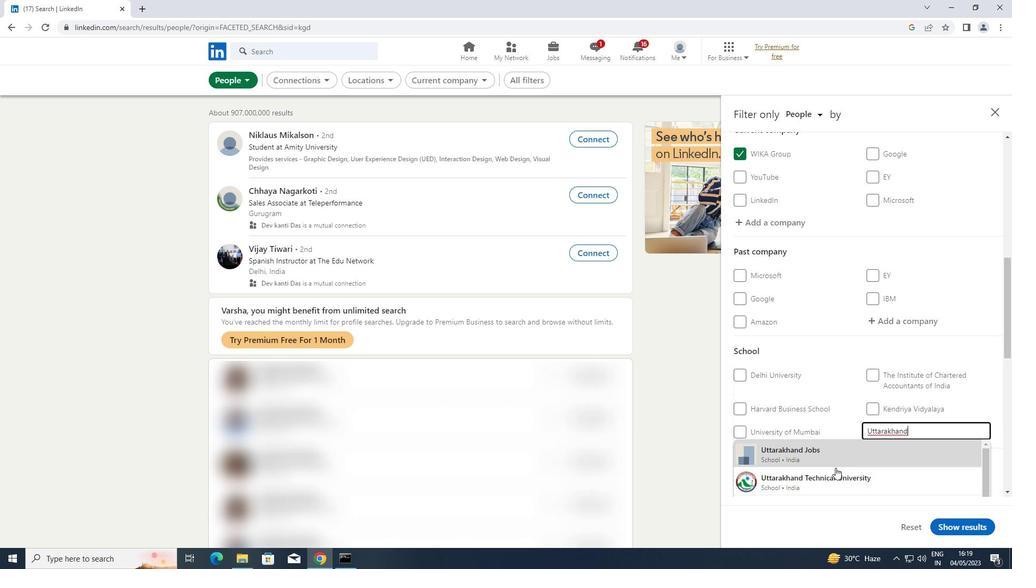 
Action: Mouse pressed left at (825, 476)
Screenshot: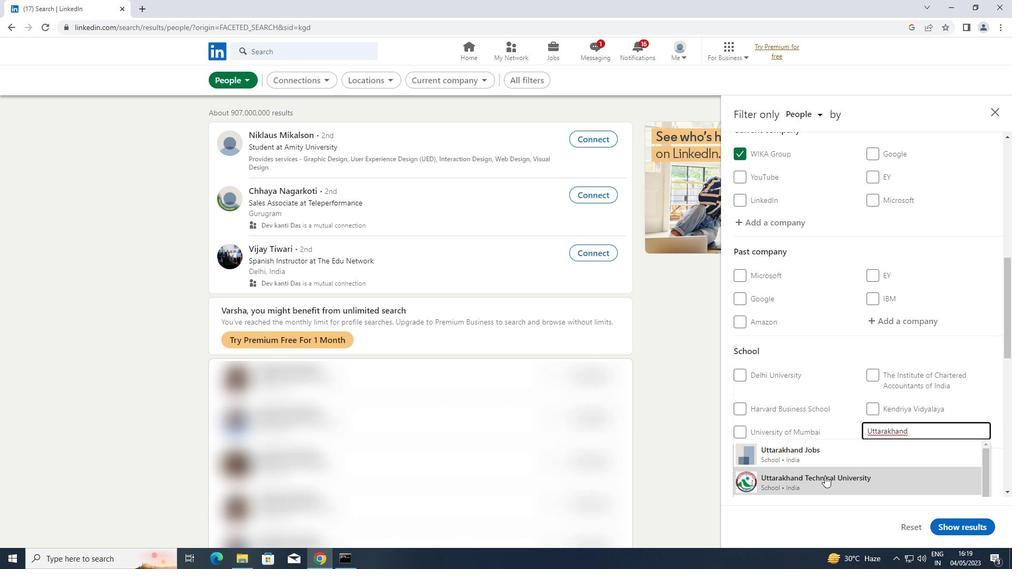 
Action: Mouse moved to (835, 457)
Screenshot: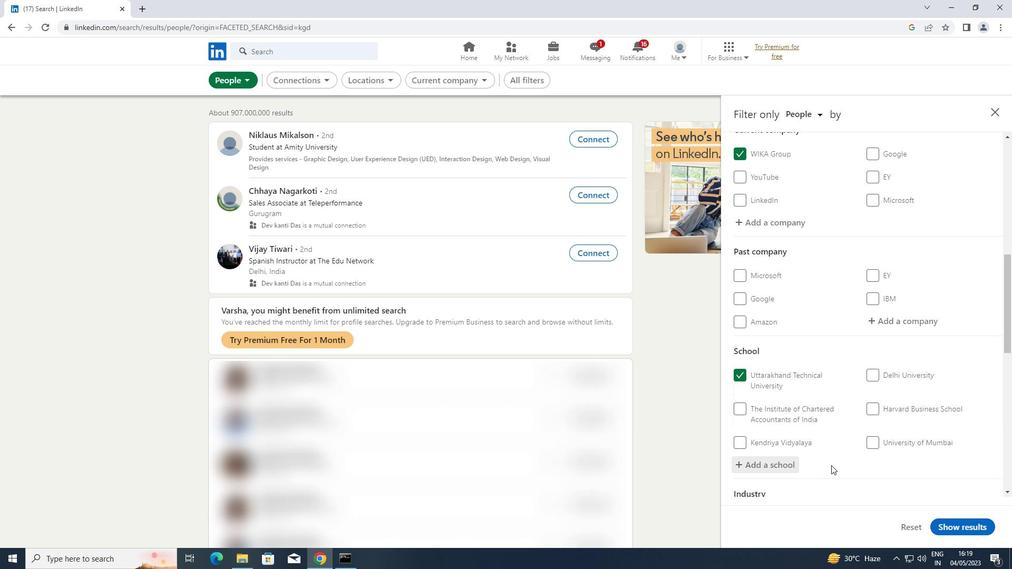 
Action: Mouse scrolled (835, 457) with delta (0, 0)
Screenshot: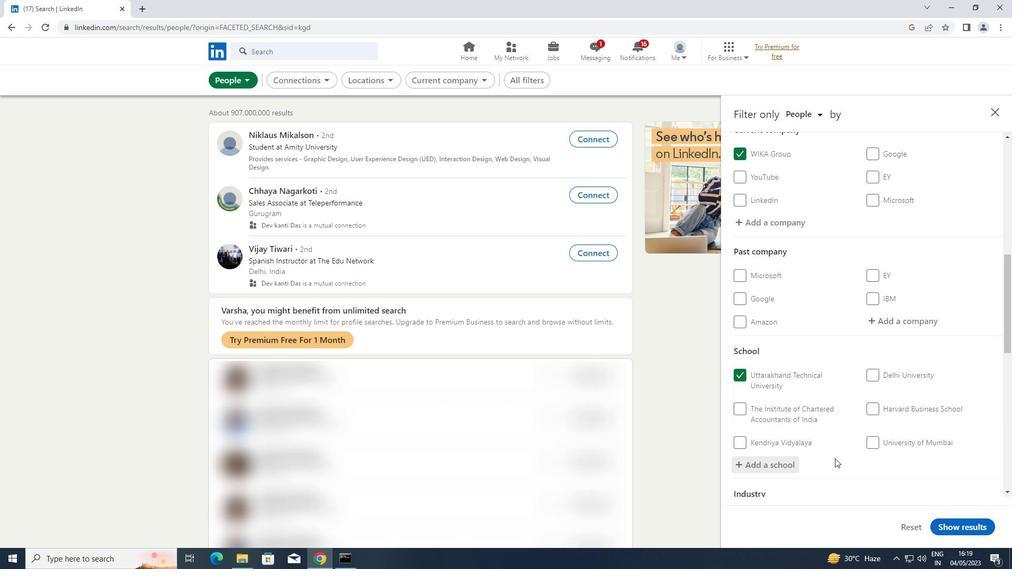 
Action: Mouse scrolled (835, 457) with delta (0, 0)
Screenshot: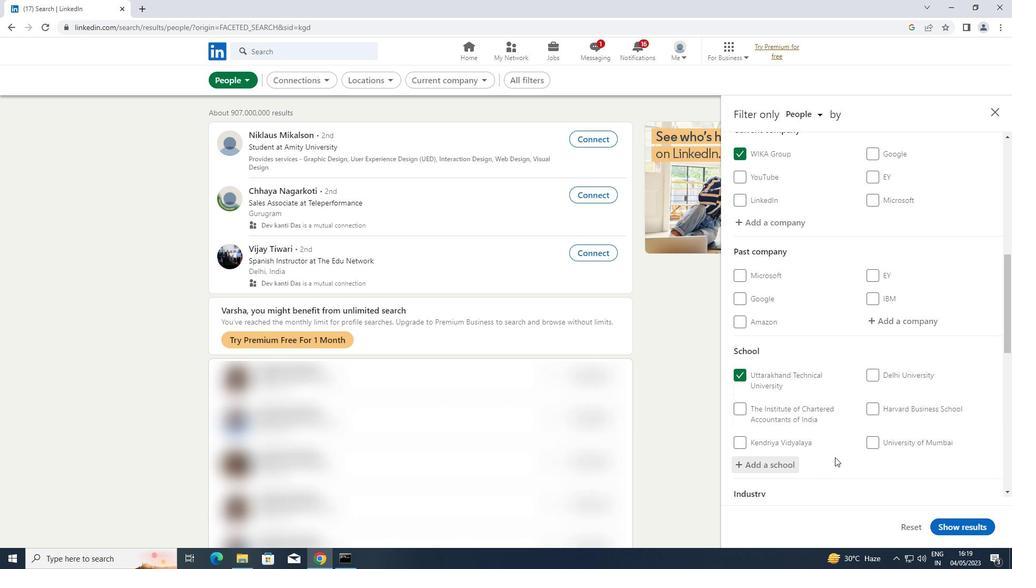
Action: Mouse scrolled (835, 457) with delta (0, 0)
Screenshot: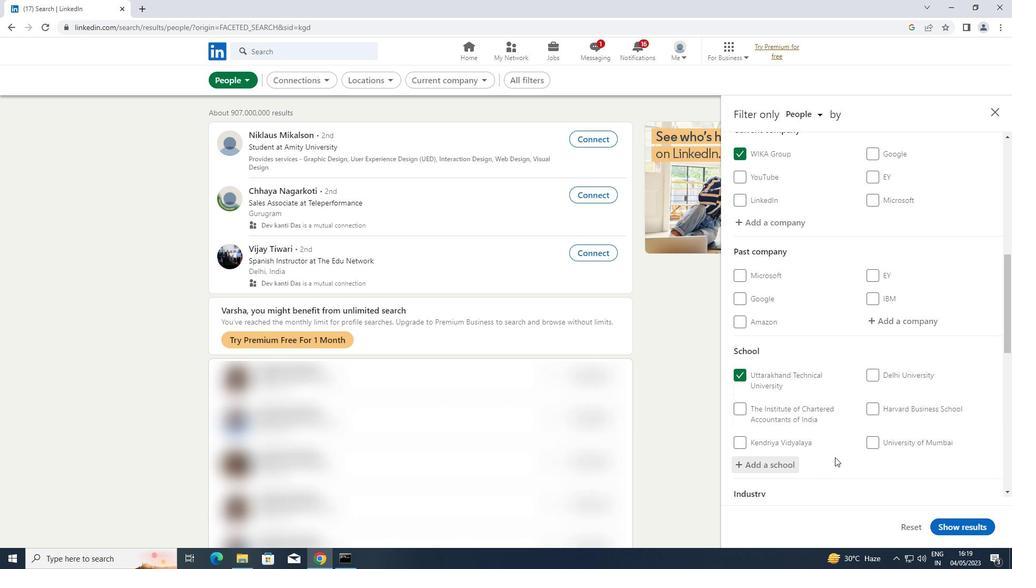 
Action: Mouse scrolled (835, 457) with delta (0, 0)
Screenshot: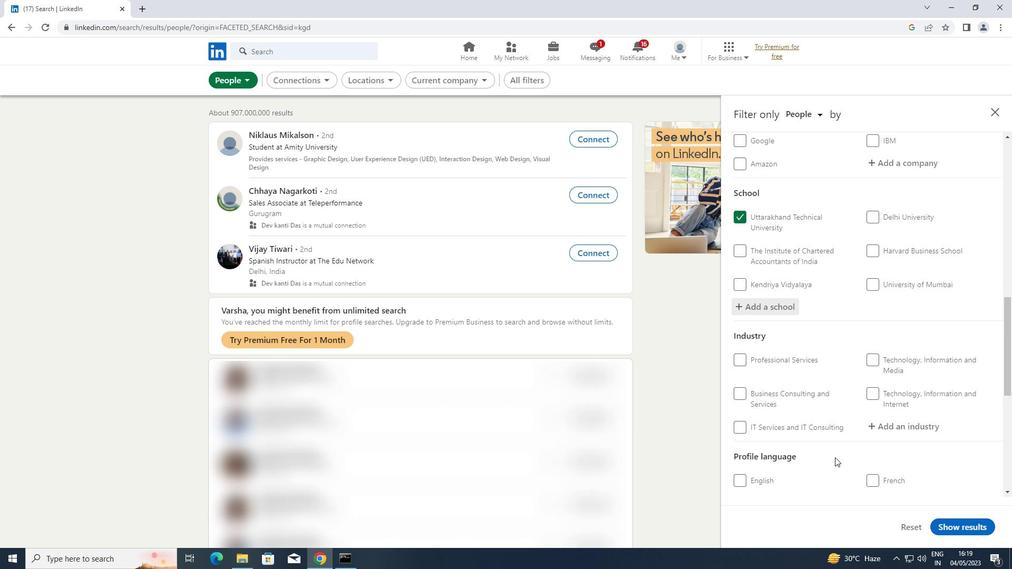 
Action: Mouse scrolled (835, 457) with delta (0, 0)
Screenshot: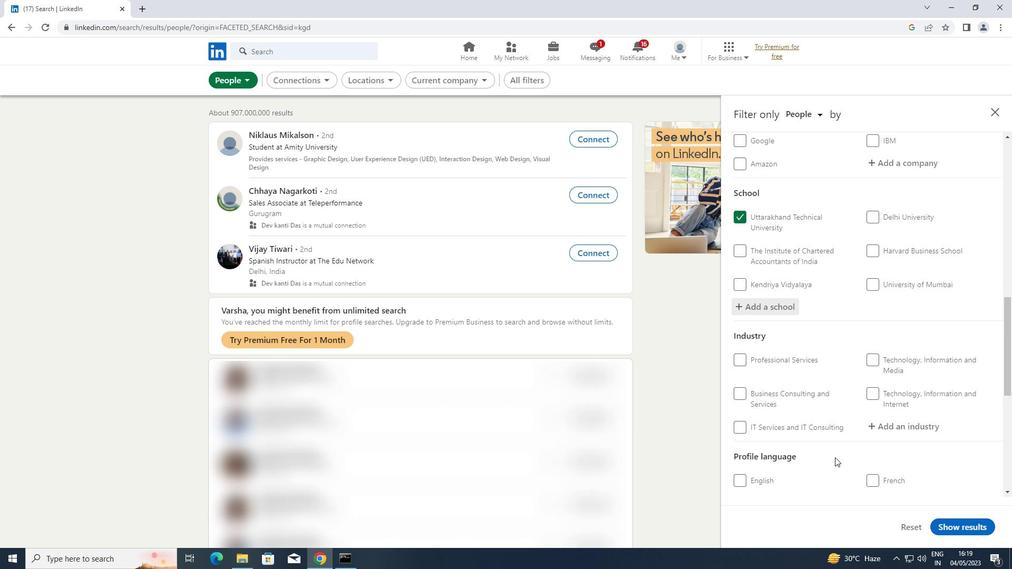 
Action: Mouse moved to (918, 315)
Screenshot: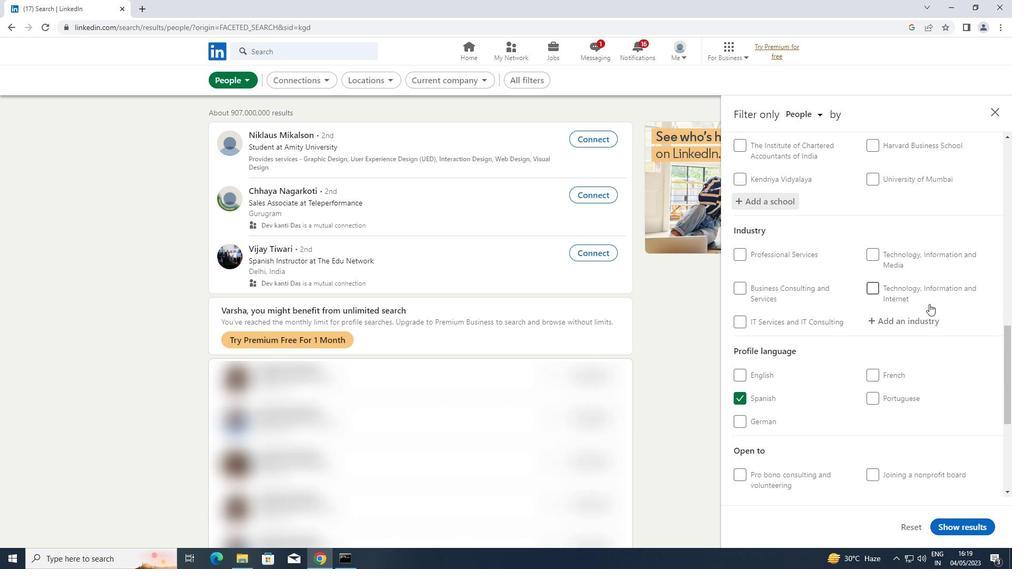 
Action: Mouse pressed left at (918, 315)
Screenshot: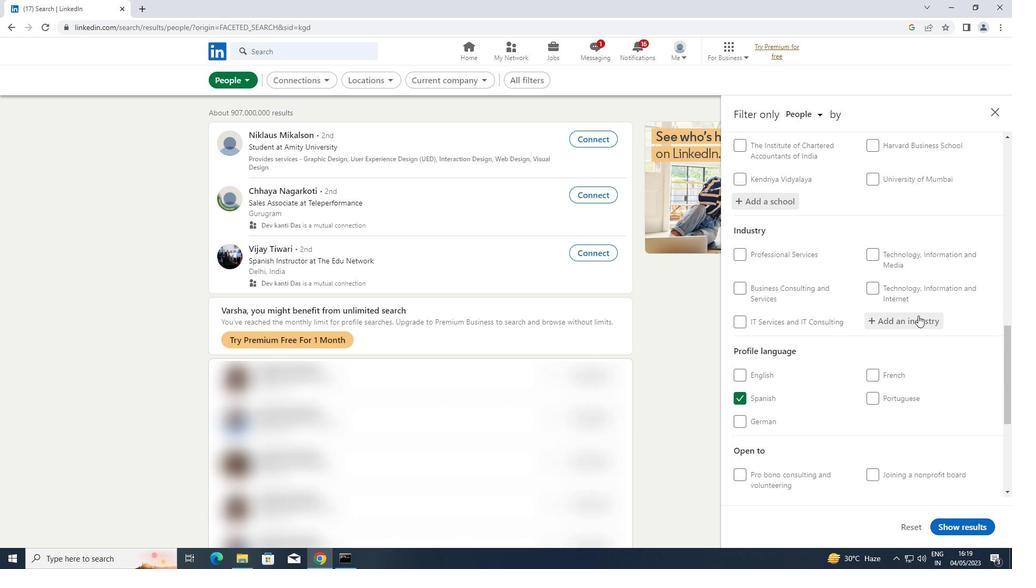 
Action: Key pressed <Key.shift>COMPUTER
Screenshot: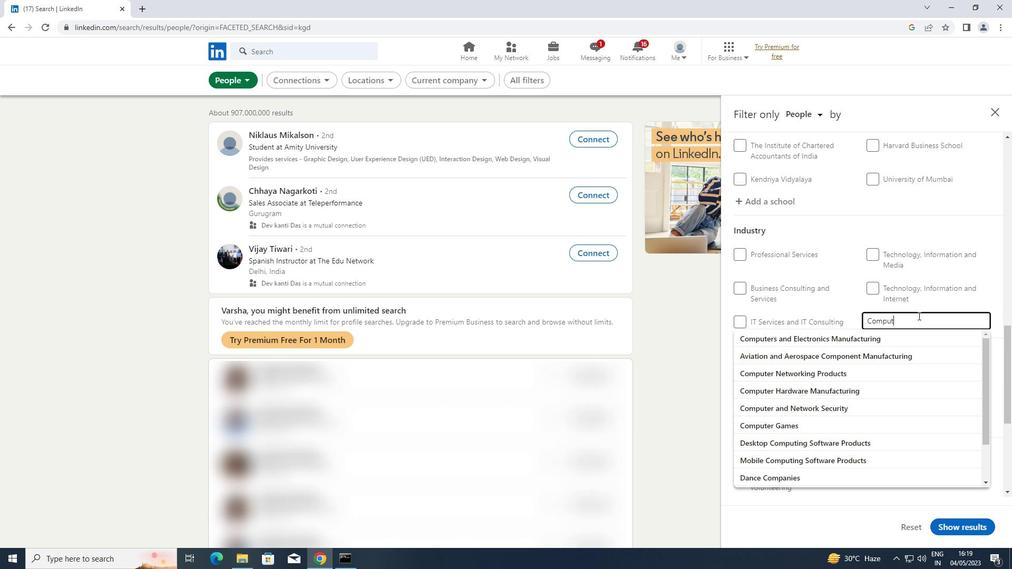 
Action: Mouse moved to (853, 353)
Screenshot: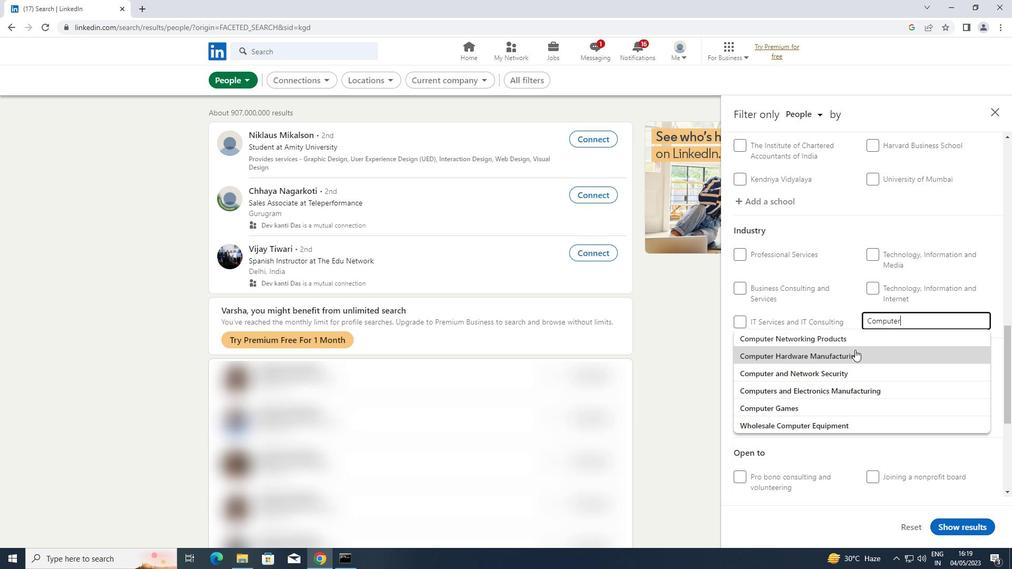
Action: Mouse pressed left at (853, 353)
Screenshot: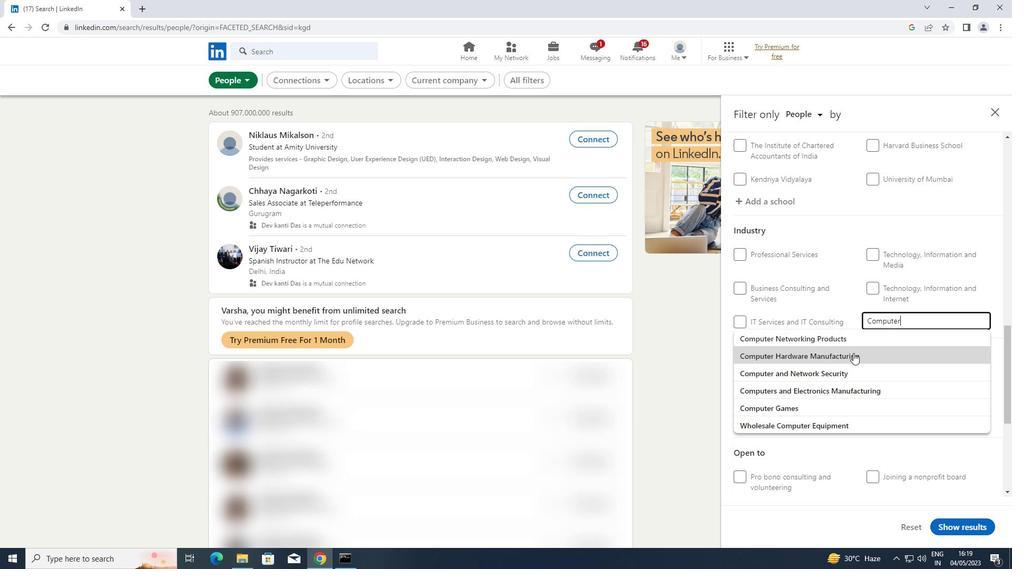 
Action: Mouse scrolled (853, 352) with delta (0, 0)
Screenshot: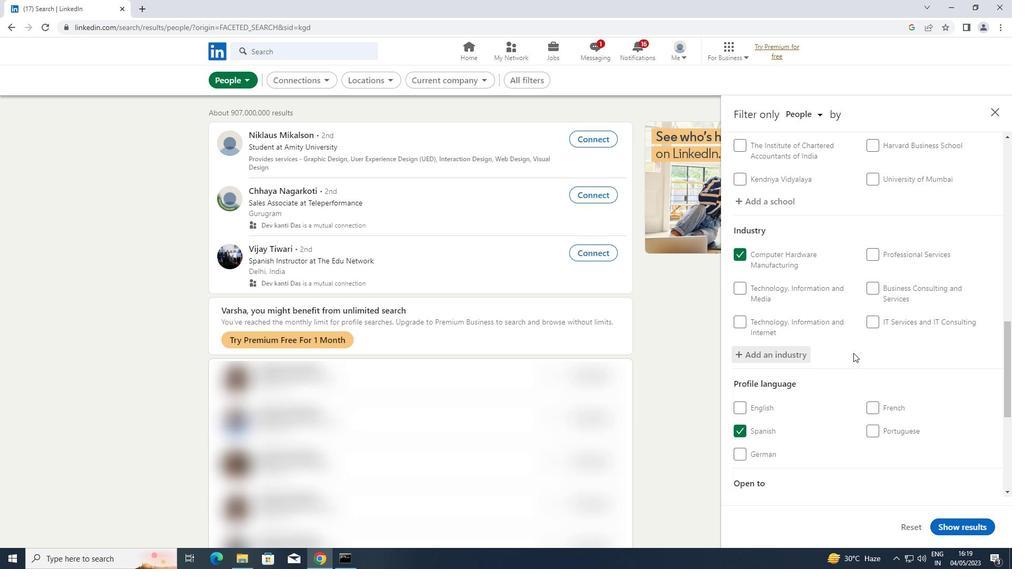 
Action: Mouse scrolled (853, 352) with delta (0, 0)
Screenshot: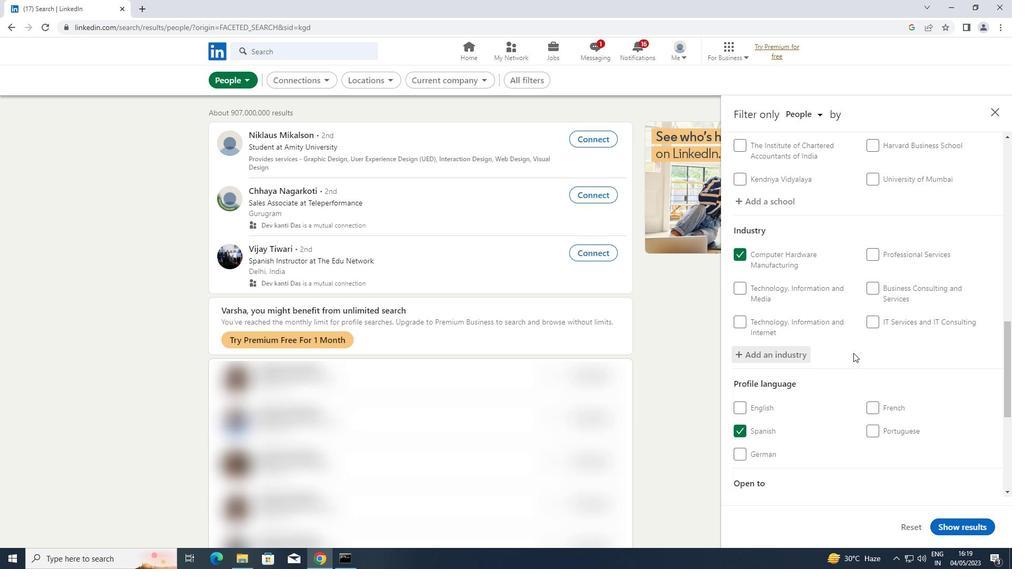 
Action: Mouse scrolled (853, 352) with delta (0, 0)
Screenshot: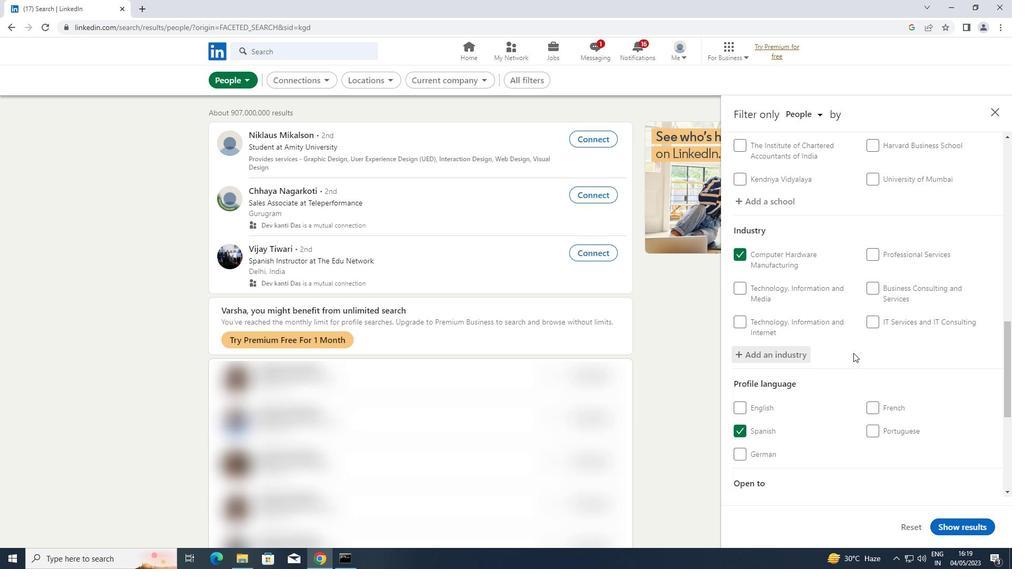 
Action: Mouse scrolled (853, 352) with delta (0, 0)
Screenshot: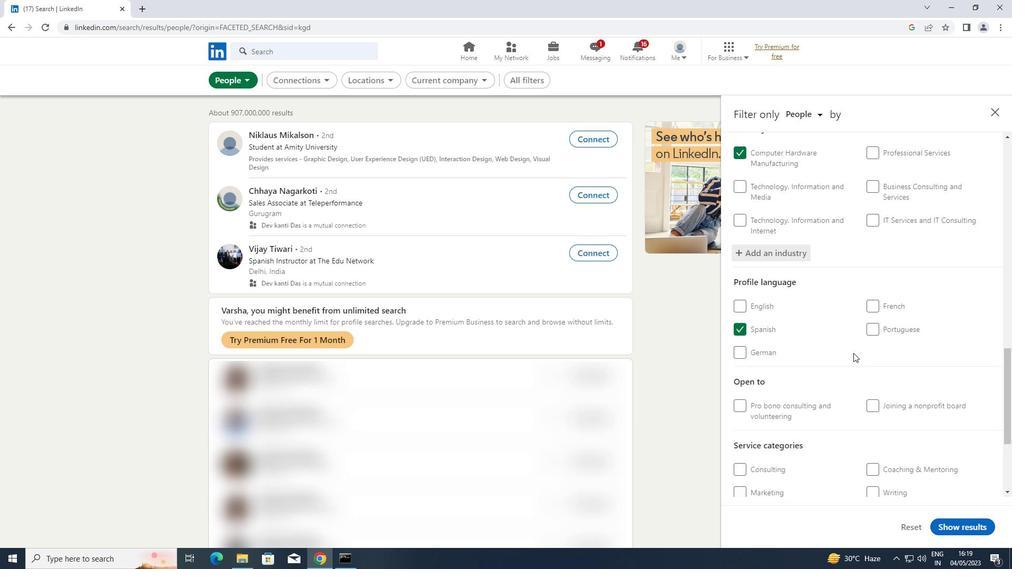 
Action: Mouse moved to (924, 407)
Screenshot: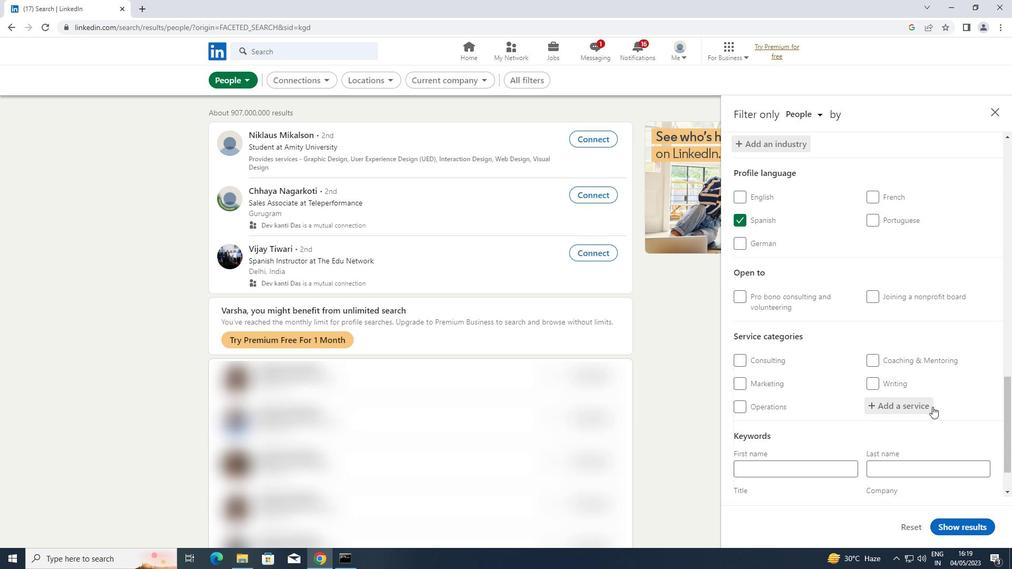 
Action: Mouse pressed left at (924, 407)
Screenshot: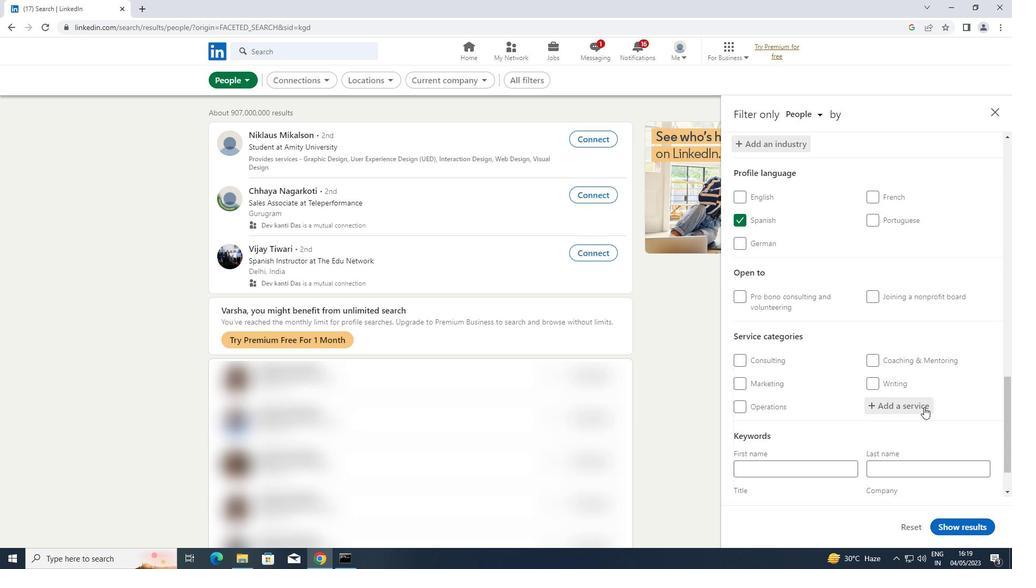 
Action: Key pressed <Key.shift>GRAPHIC<Key.space><Key.shift>DESIGN
Screenshot: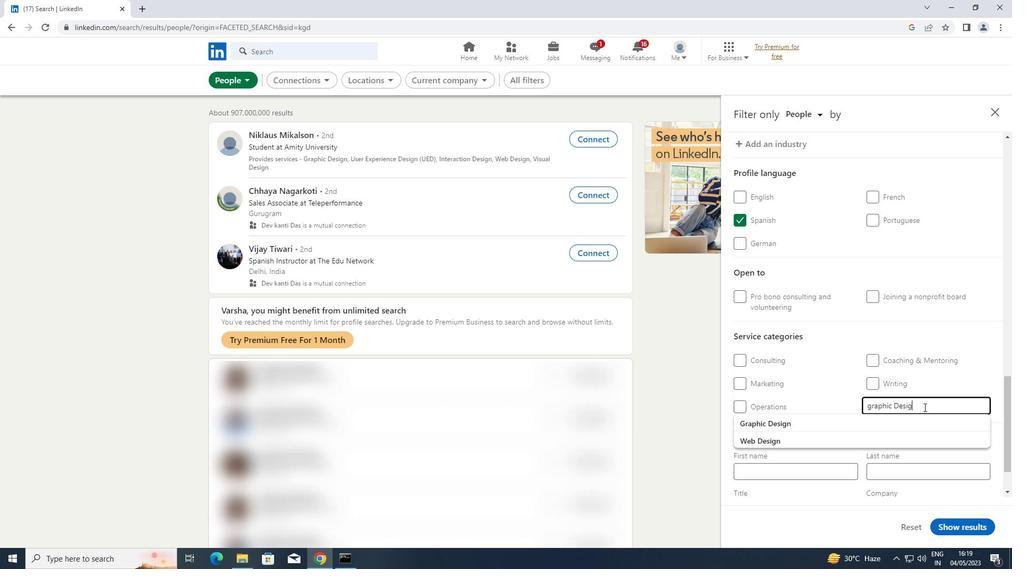 
Action: Mouse moved to (854, 421)
Screenshot: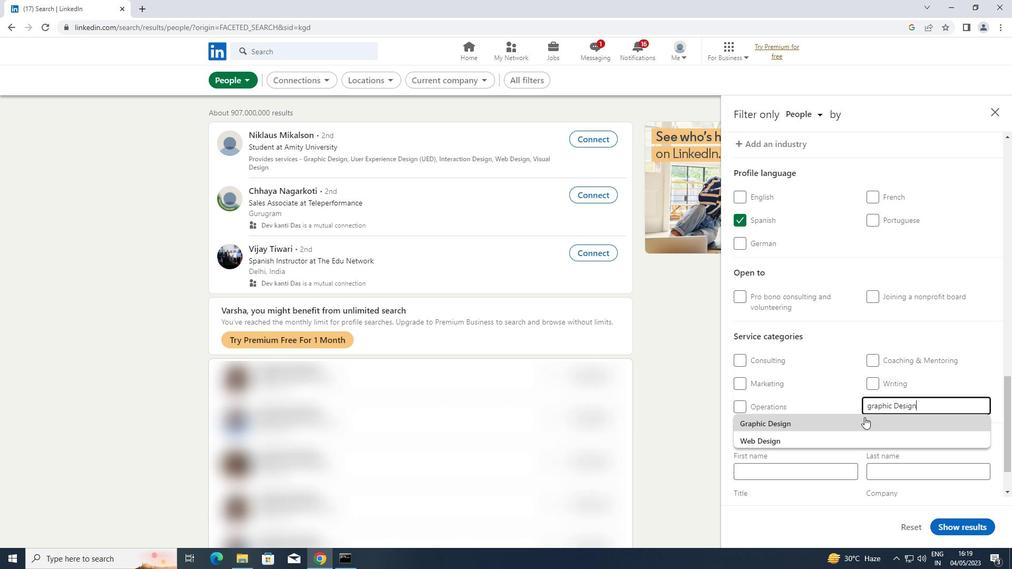 
Action: Mouse pressed left at (854, 421)
Screenshot: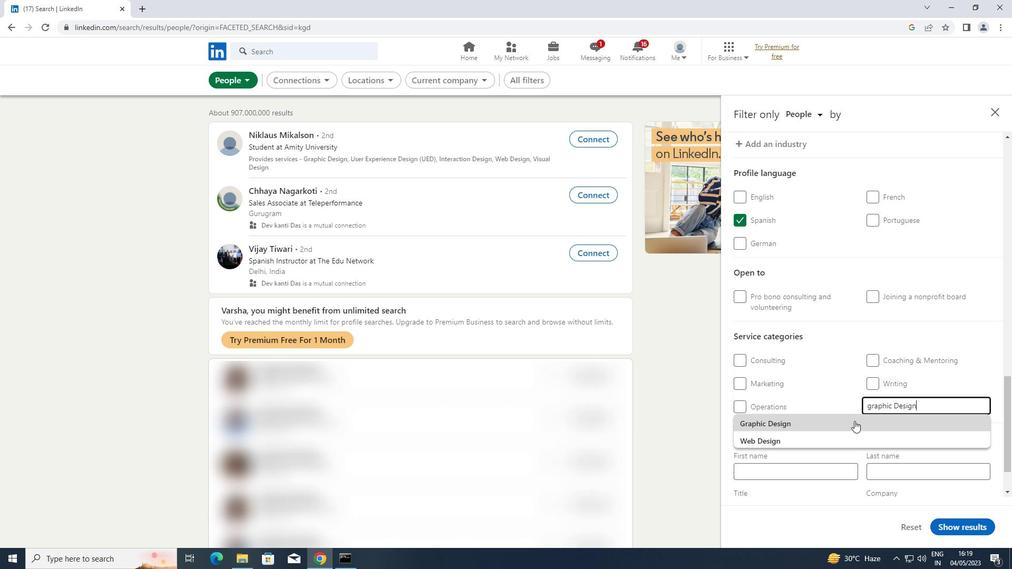 
Action: Mouse scrolled (854, 420) with delta (0, 0)
Screenshot: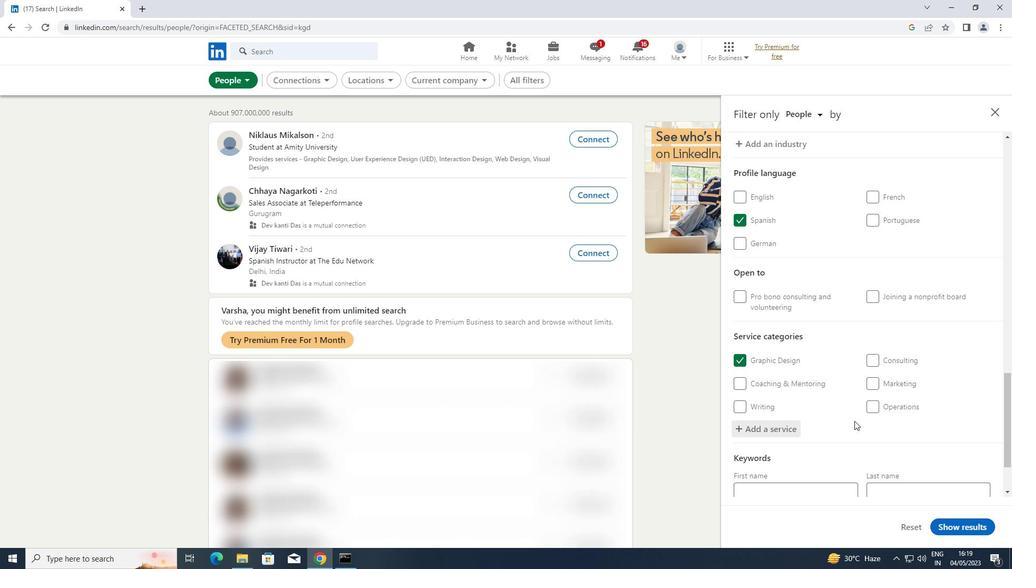 
Action: Mouse scrolled (854, 420) with delta (0, 0)
Screenshot: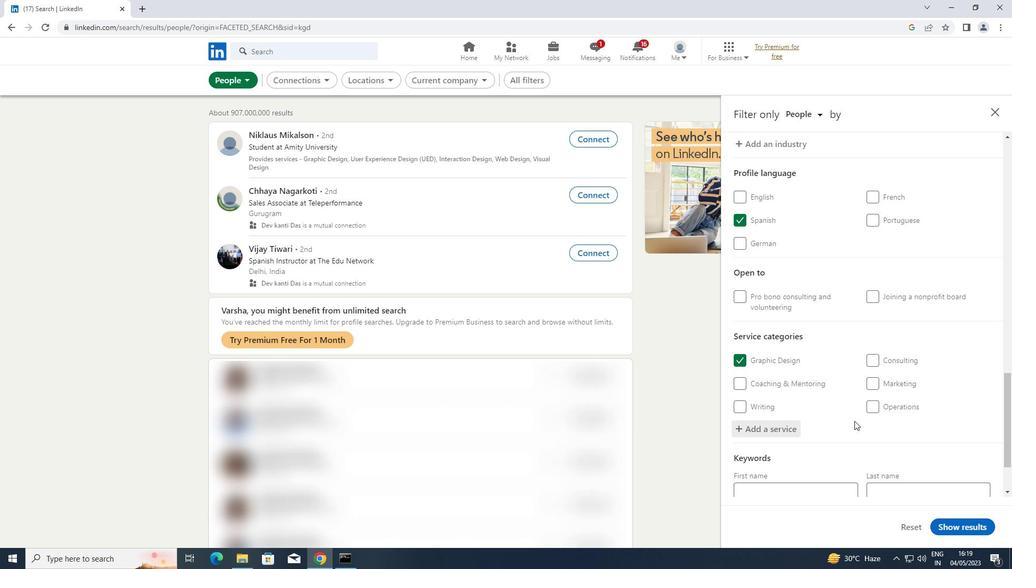 
Action: Mouse scrolled (854, 420) with delta (0, 0)
Screenshot: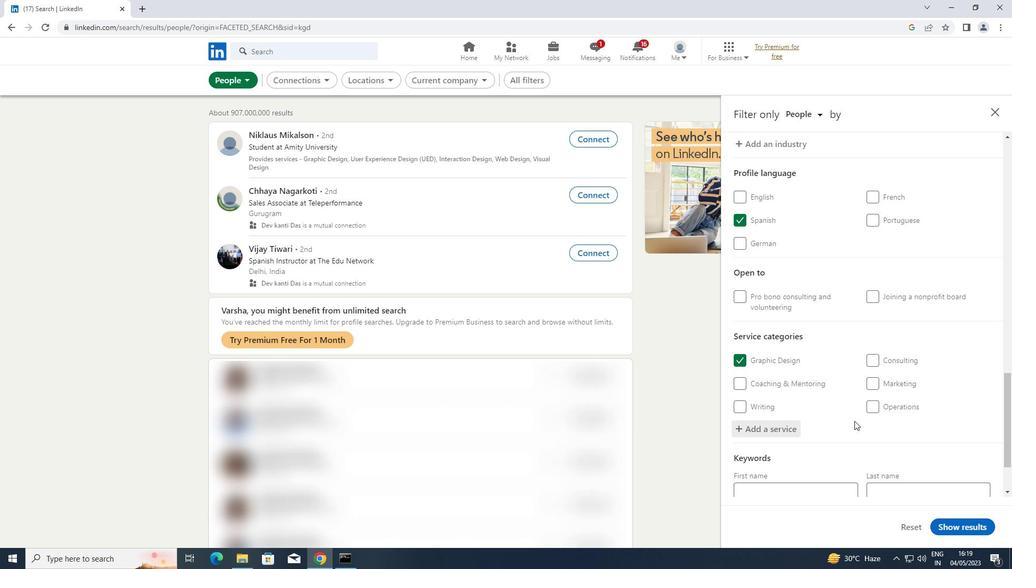 
Action: Mouse scrolled (854, 420) with delta (0, 0)
Screenshot: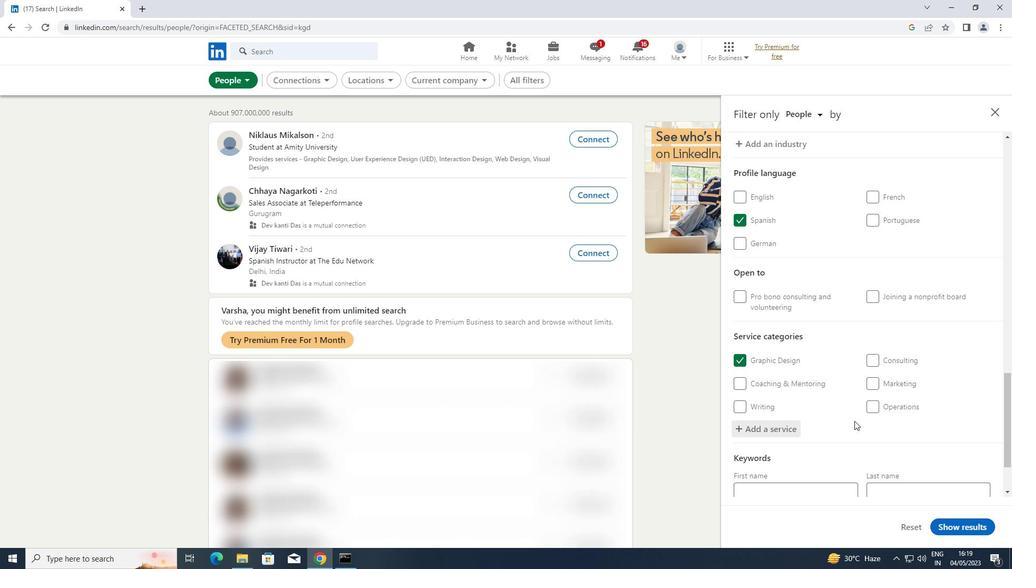 
Action: Mouse scrolled (854, 420) with delta (0, 0)
Screenshot: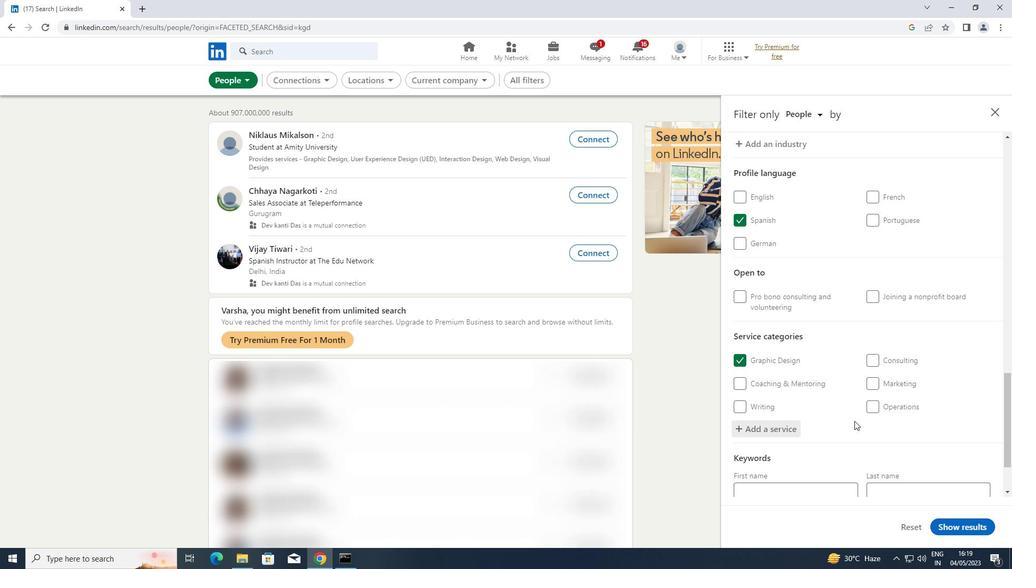 
Action: Mouse scrolled (854, 420) with delta (0, 0)
Screenshot: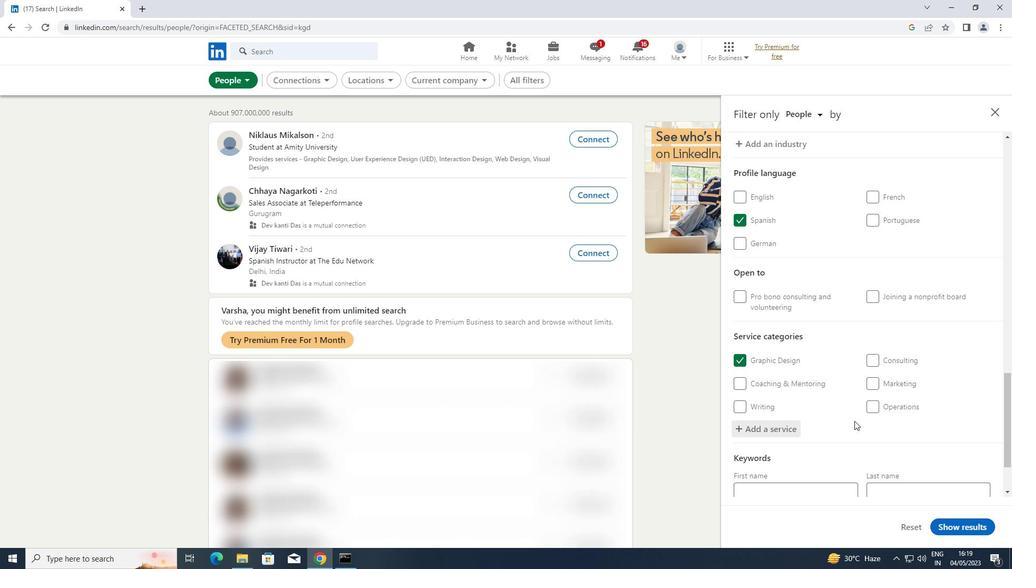 
Action: Mouse moved to (804, 450)
Screenshot: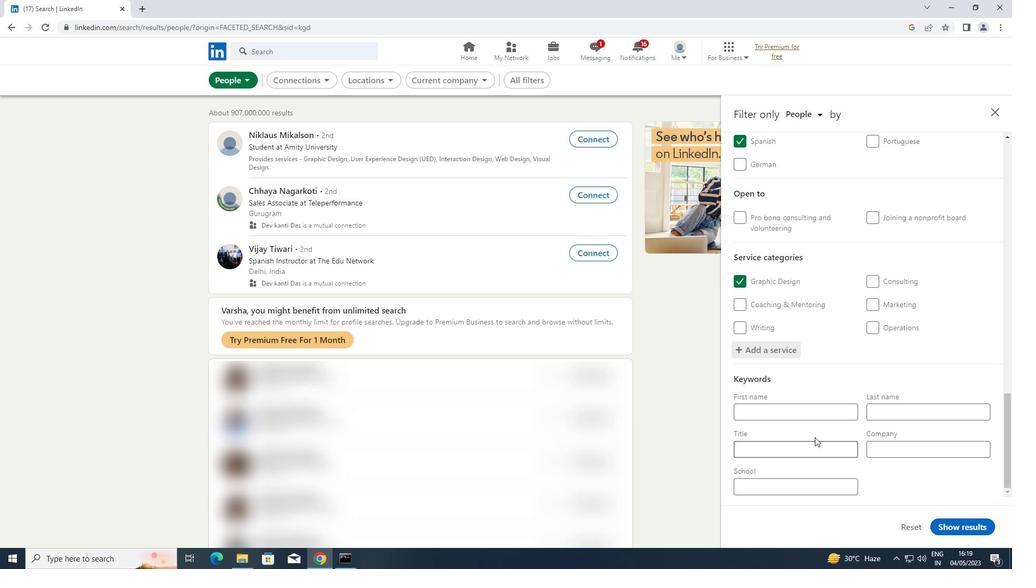 
Action: Mouse pressed left at (804, 450)
Screenshot: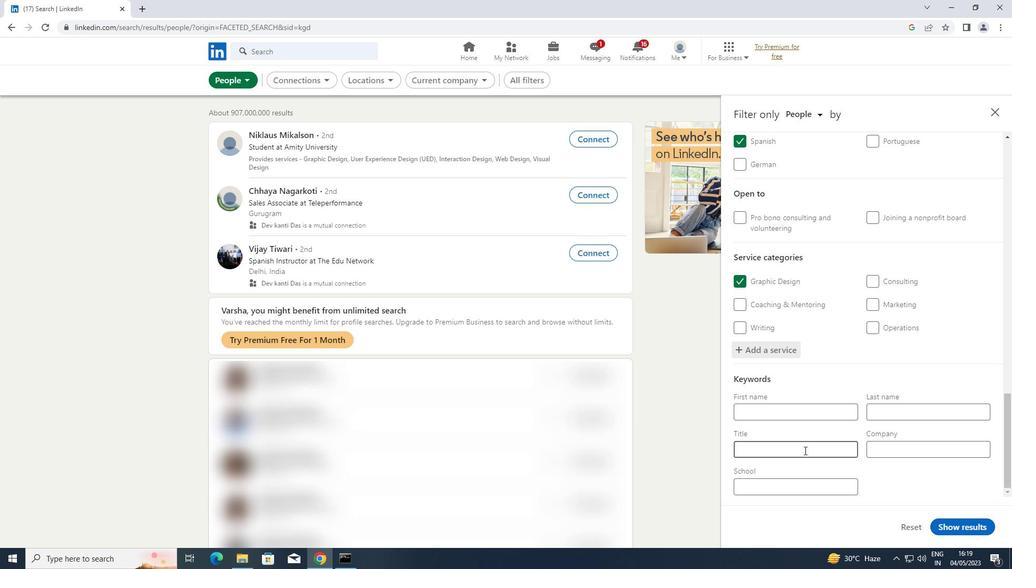 
Action: Key pressed <Key.shift>TRAVEL<Key.space><Key.shift>AGENT
Screenshot: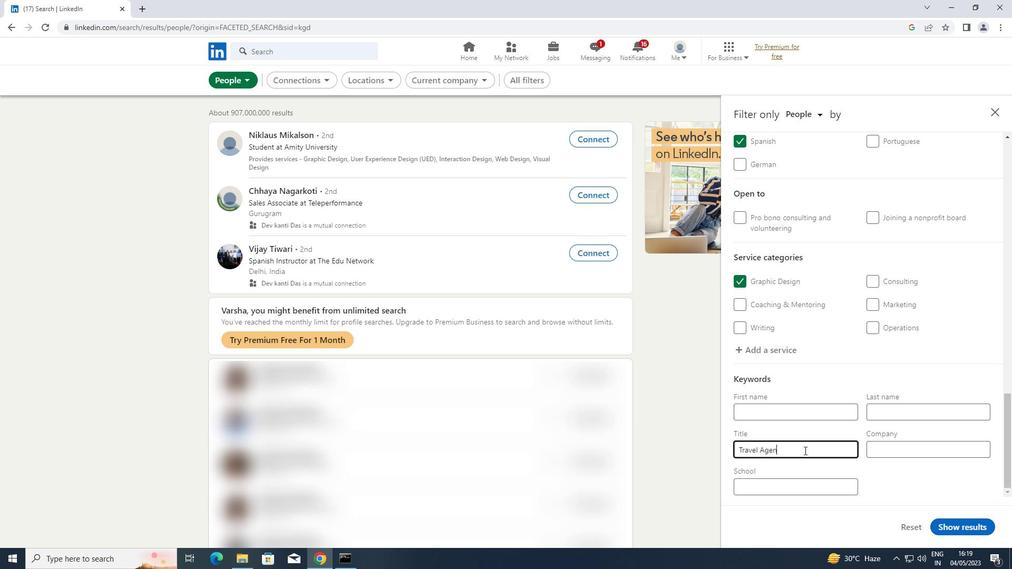 
Action: Mouse moved to (963, 533)
Screenshot: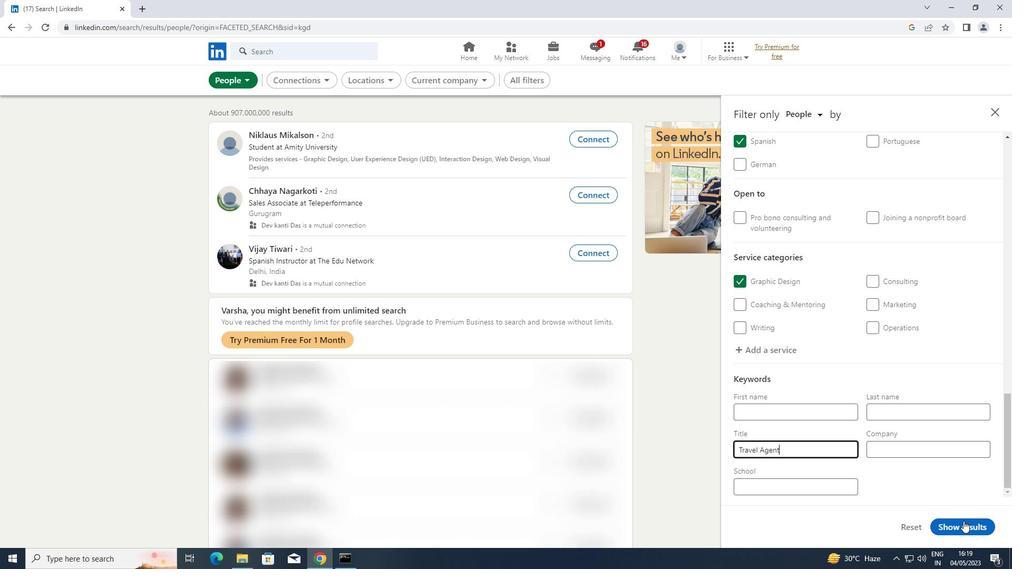
Action: Mouse pressed left at (963, 533)
Screenshot: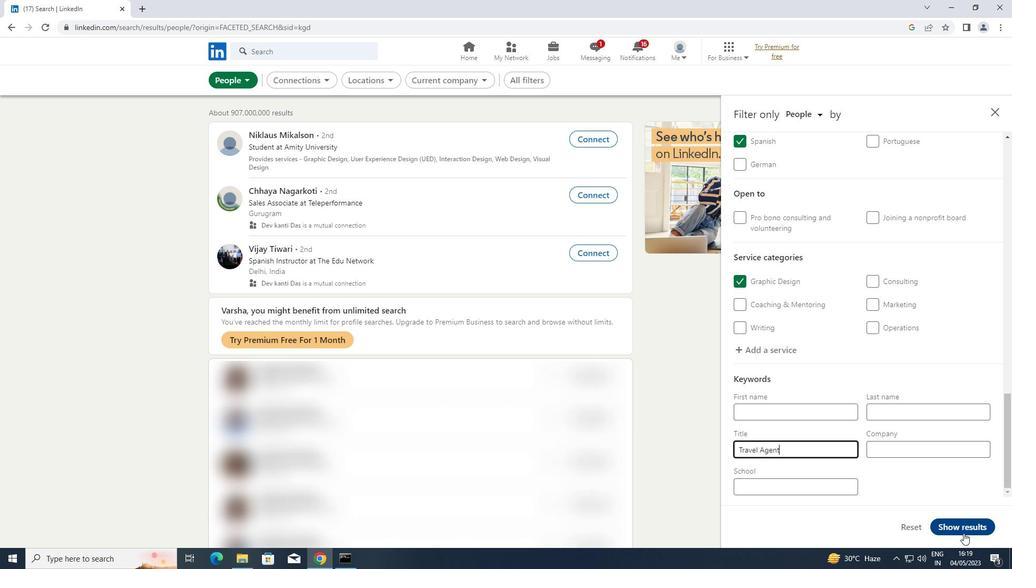 
